 Task: Add Attachment from computer to Card Card0000000165 in Board Board0000000042 in Workspace WS0000000014 in Trello. Add Cover Purple to Card Card0000000165 in Board Board0000000042 in Workspace WS0000000014 in Trello. Add "Move Card To …" Button titled Button0000000165 to "top" of the list "To Do" to Card Card0000000165 in Board Board0000000042 in Workspace WS0000000014 in Trello. Add Description DS0000000165 to Card Card0000000165 in Board Board0000000042 in Workspace WS0000000014 in Trello. Add Comment CM0000000165 to Card Card0000000165 in Board Board0000000042 in Workspace WS0000000014 in Trello
Action: Mouse moved to (582, 85)
Screenshot: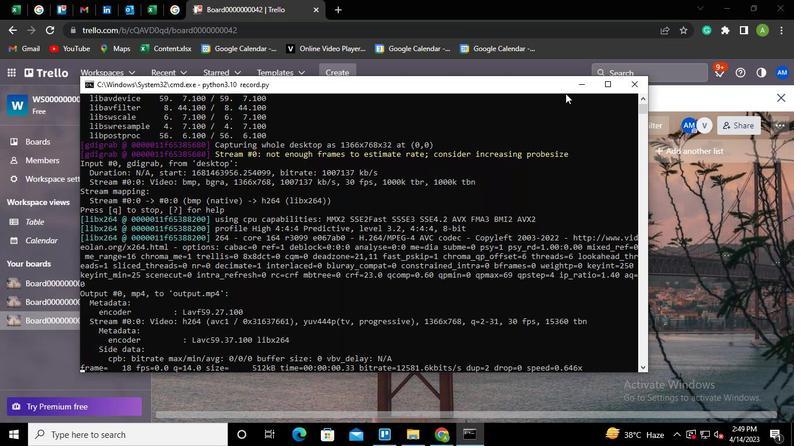 
Action: Mouse pressed left at (582, 85)
Screenshot: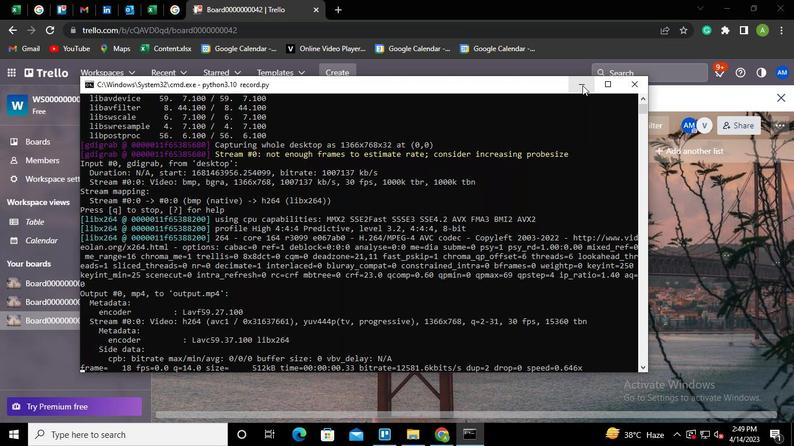 
Action: Mouse moved to (244, 175)
Screenshot: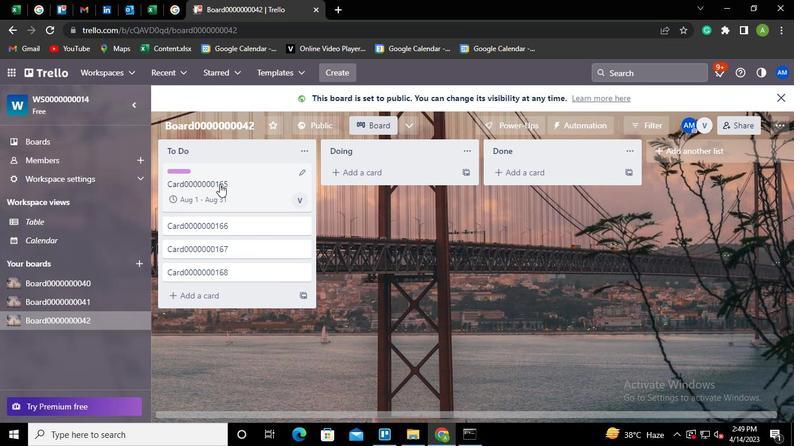 
Action: Mouse pressed left at (244, 175)
Screenshot: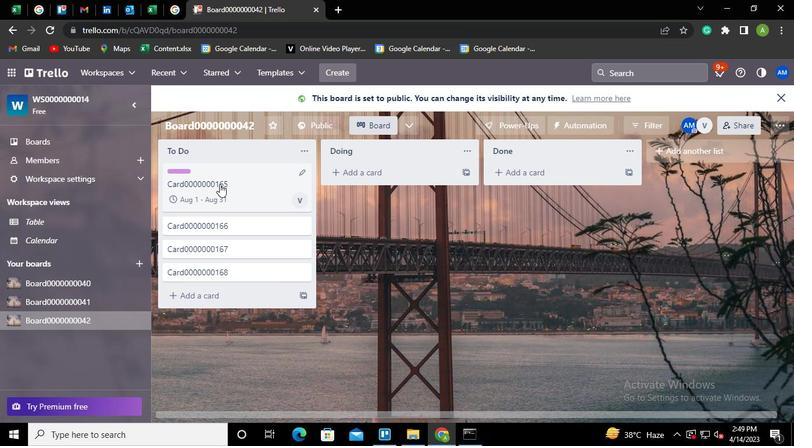 
Action: Mouse moved to (545, 297)
Screenshot: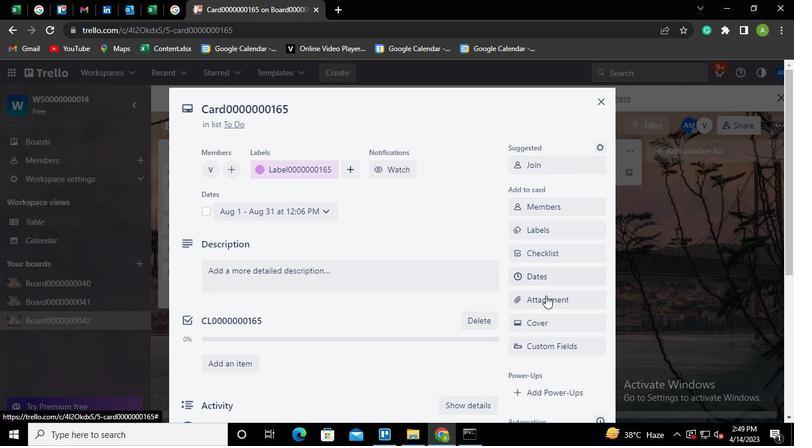 
Action: Mouse pressed left at (545, 297)
Screenshot: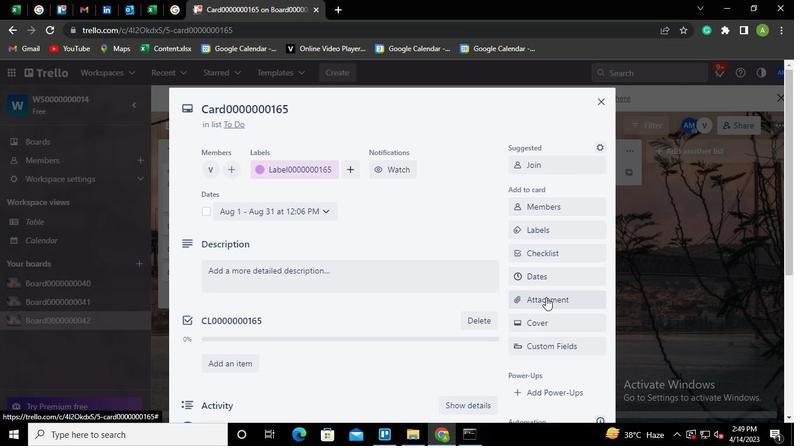 
Action: Mouse moved to (531, 126)
Screenshot: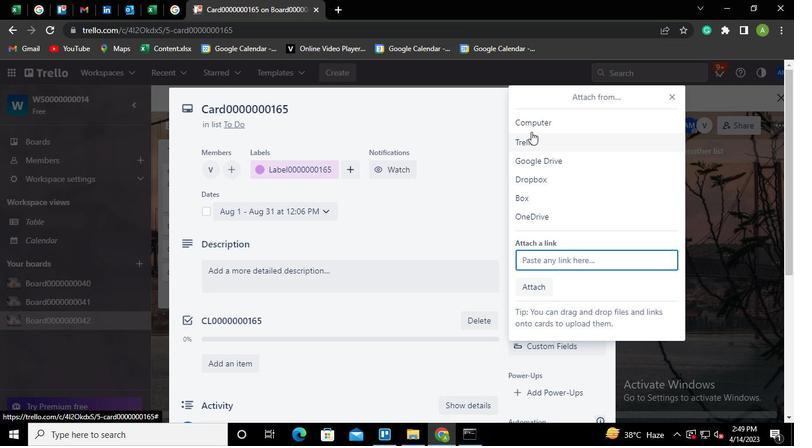 
Action: Mouse pressed left at (531, 126)
Screenshot: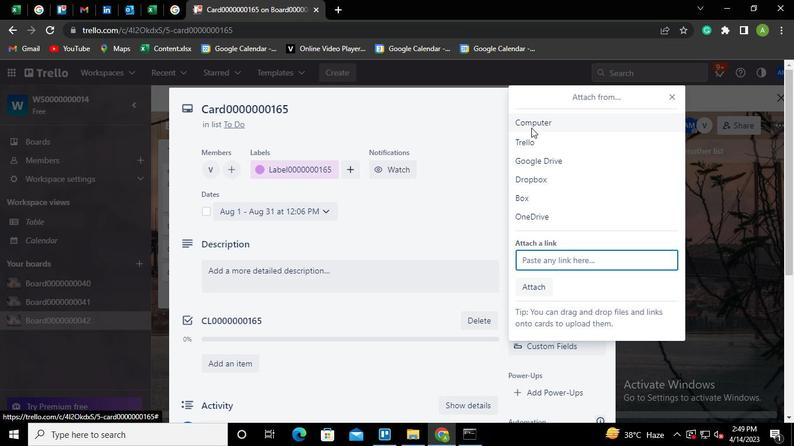 
Action: Mouse moved to (170, 79)
Screenshot: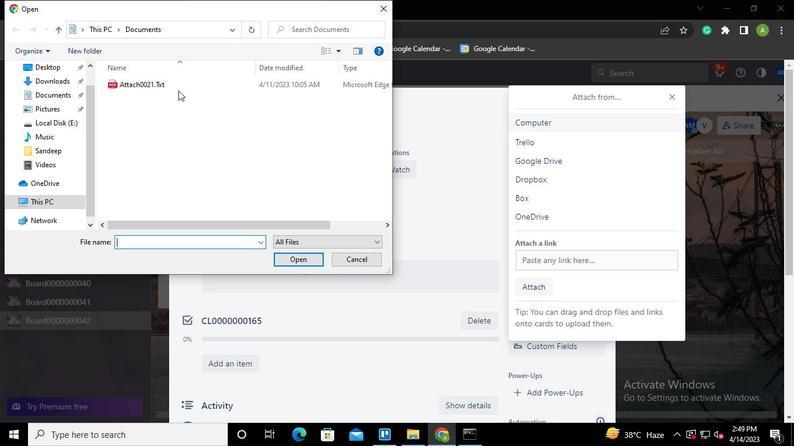 
Action: Mouse pressed left at (170, 79)
Screenshot: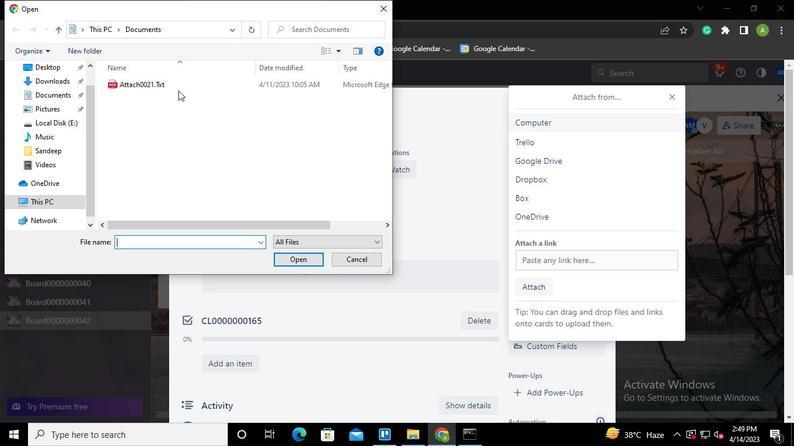 
Action: Mouse moved to (299, 260)
Screenshot: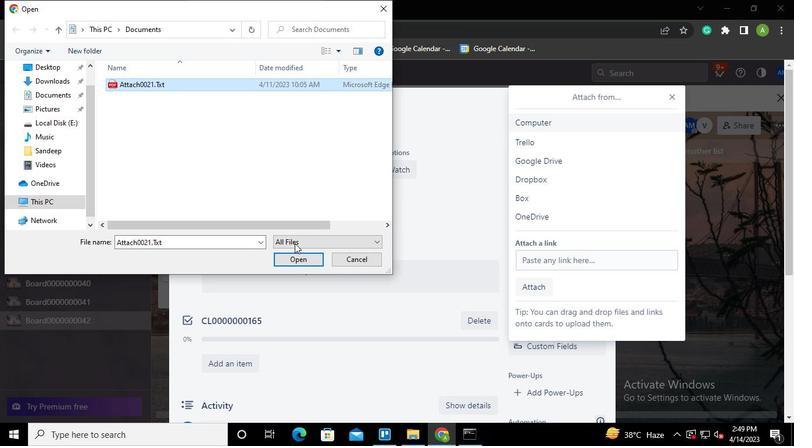 
Action: Mouse pressed left at (299, 260)
Screenshot: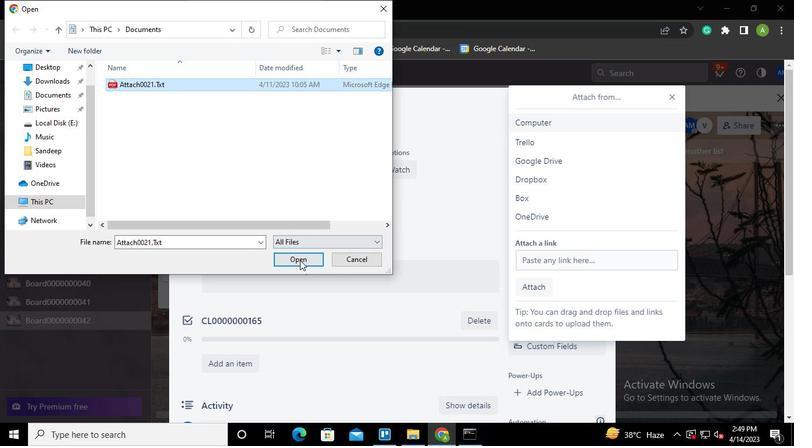 
Action: Mouse moved to (536, 319)
Screenshot: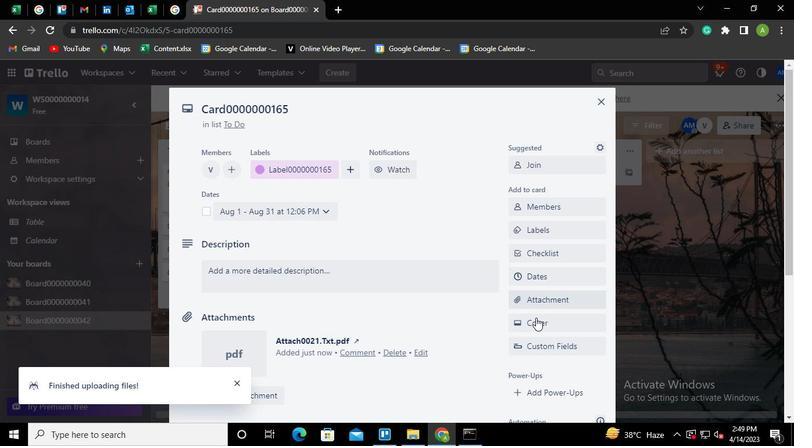 
Action: Mouse pressed left at (536, 319)
Screenshot: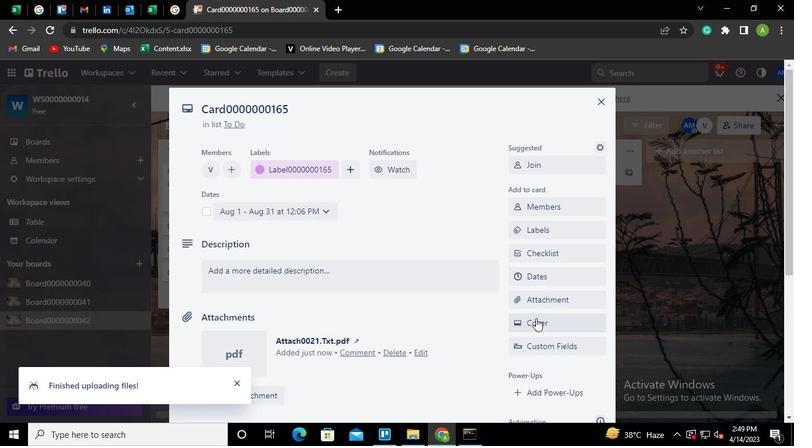 
Action: Mouse moved to (654, 199)
Screenshot: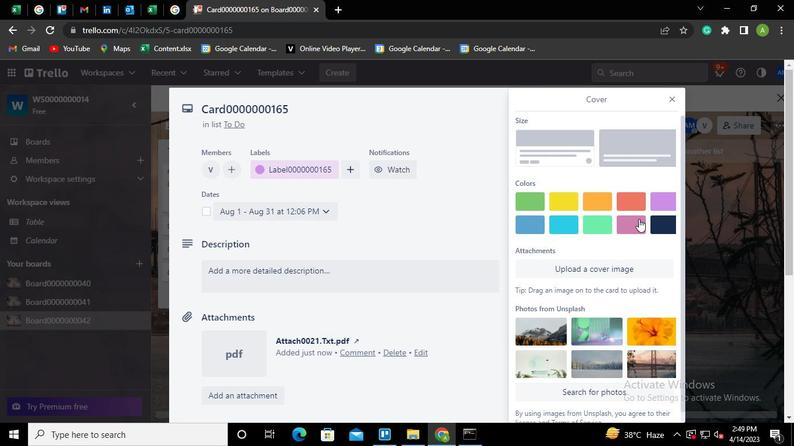 
Action: Mouse pressed left at (654, 199)
Screenshot: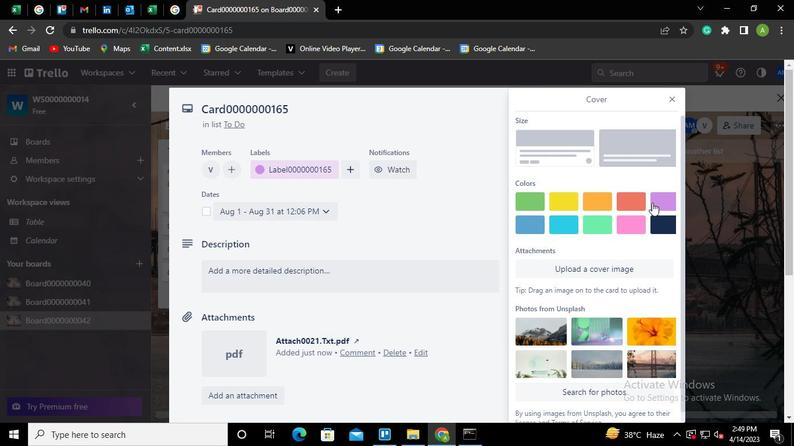 
Action: Mouse moved to (465, 206)
Screenshot: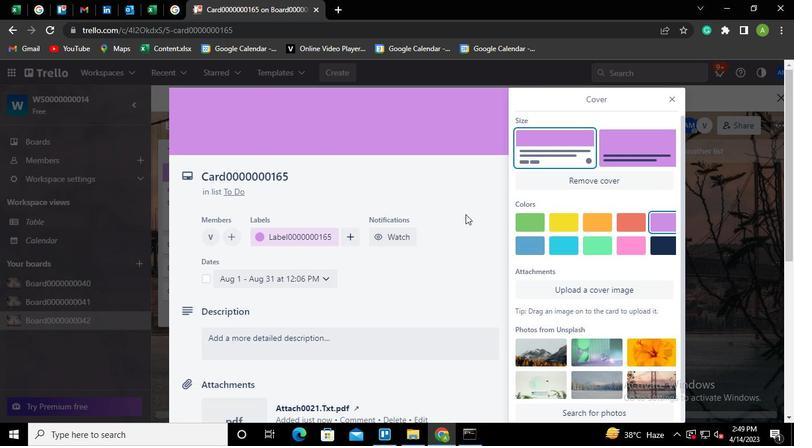 
Action: Mouse pressed left at (465, 206)
Screenshot: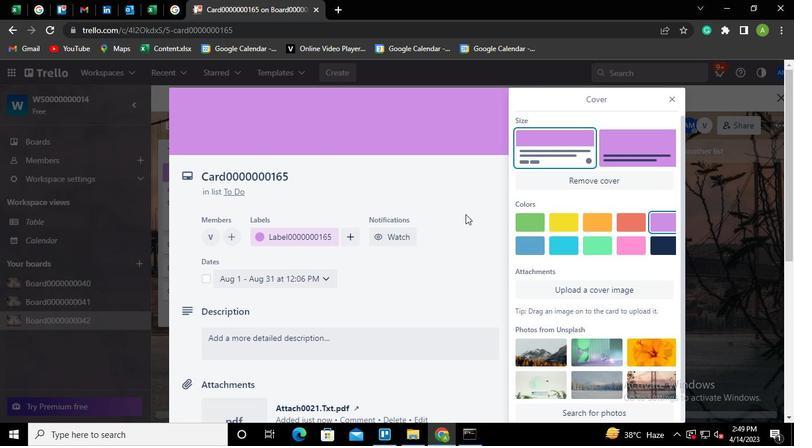 
Action: Mouse moved to (550, 370)
Screenshot: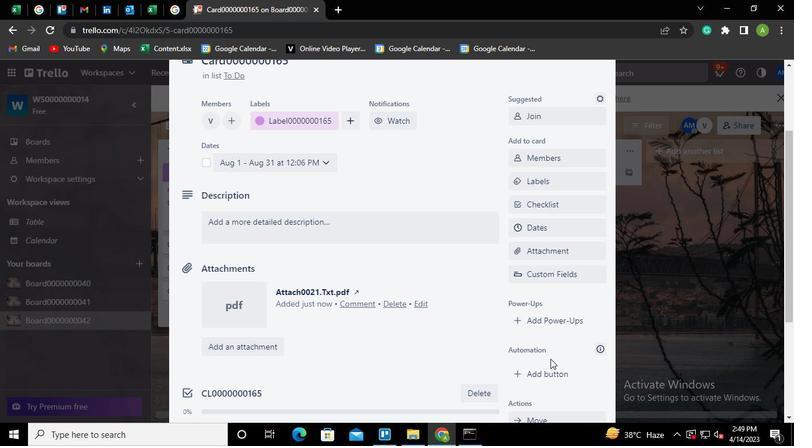 
Action: Mouse pressed left at (550, 370)
Screenshot: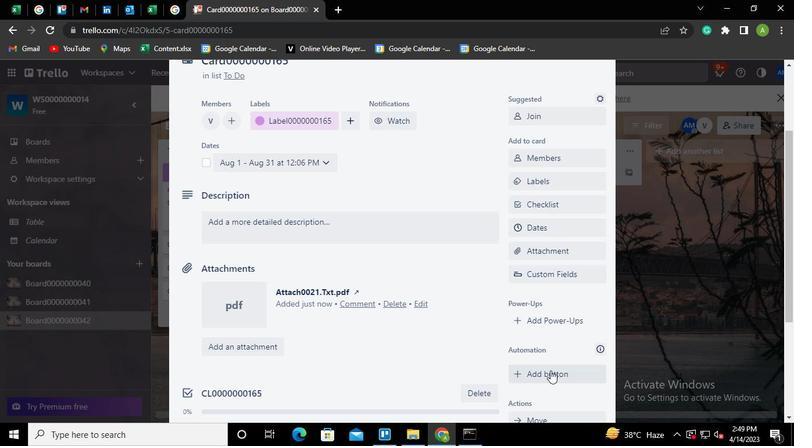 
Action: Mouse moved to (562, 150)
Screenshot: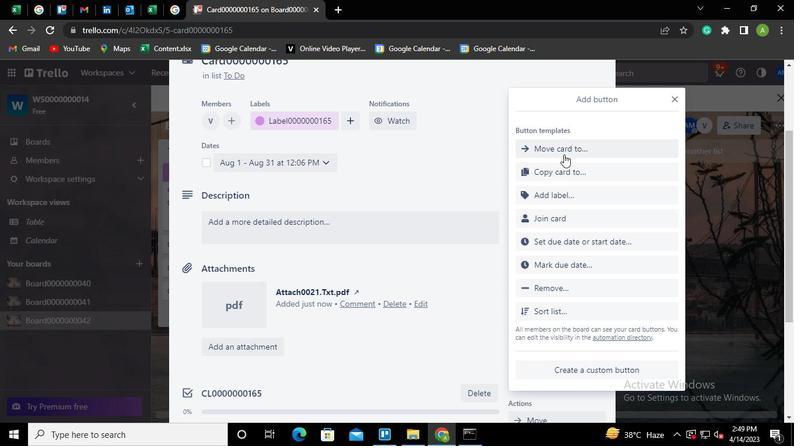 
Action: Mouse pressed left at (562, 150)
Screenshot: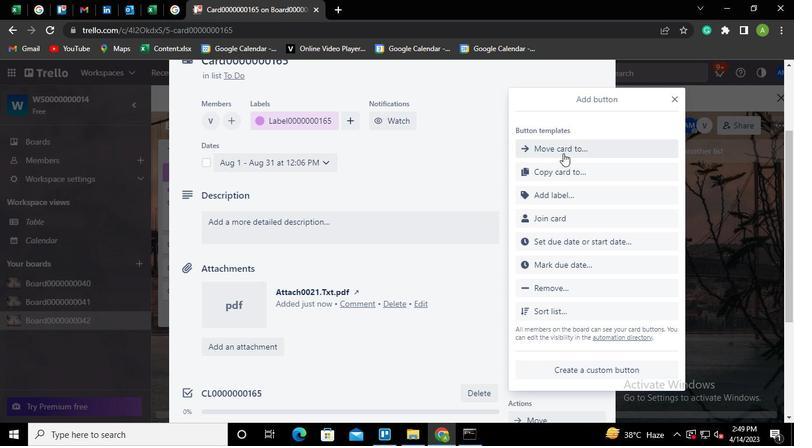 
Action: Mouse moved to (566, 176)
Screenshot: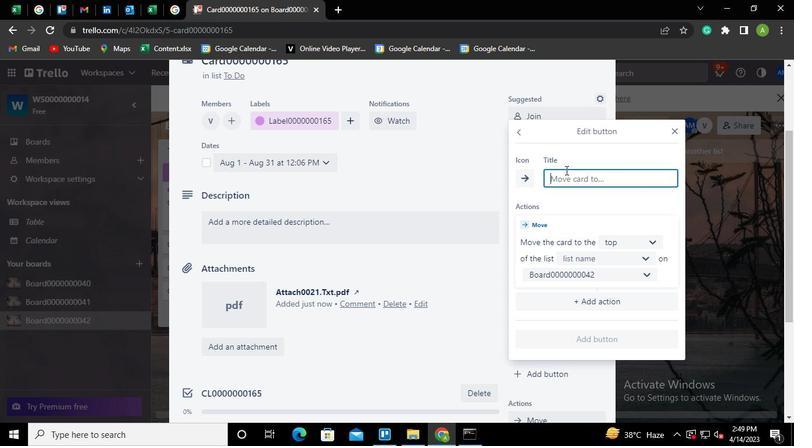 
Action: Mouse pressed left at (566, 176)
Screenshot: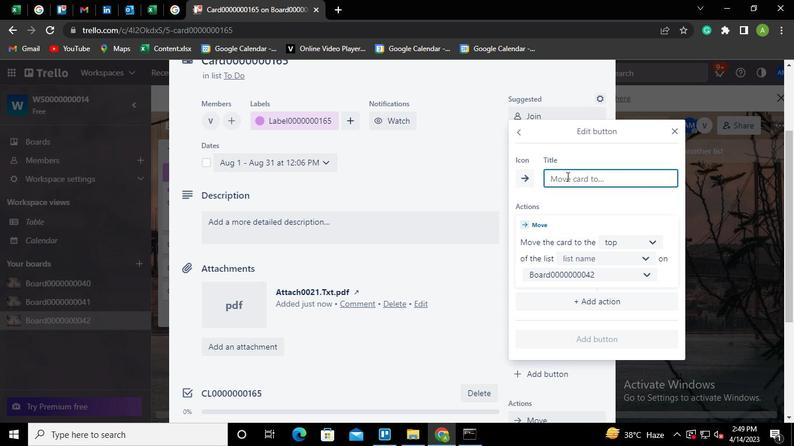 
Action: Mouse moved to (522, 157)
Screenshot: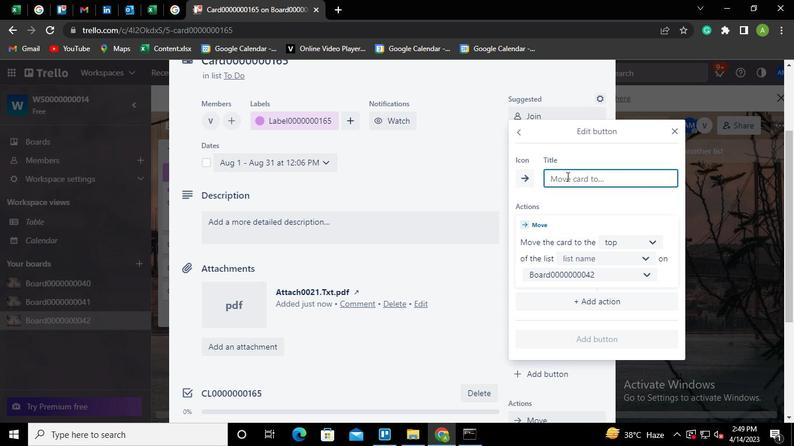 
Action: Keyboard Key.shift
Screenshot: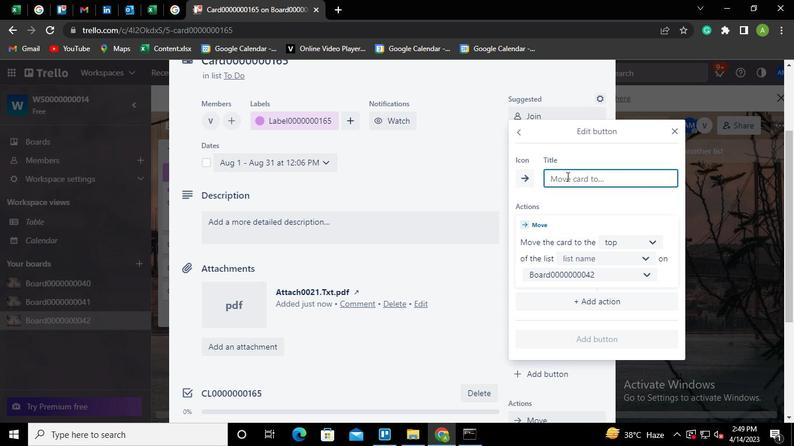
Action: Mouse moved to (436, 110)
Screenshot: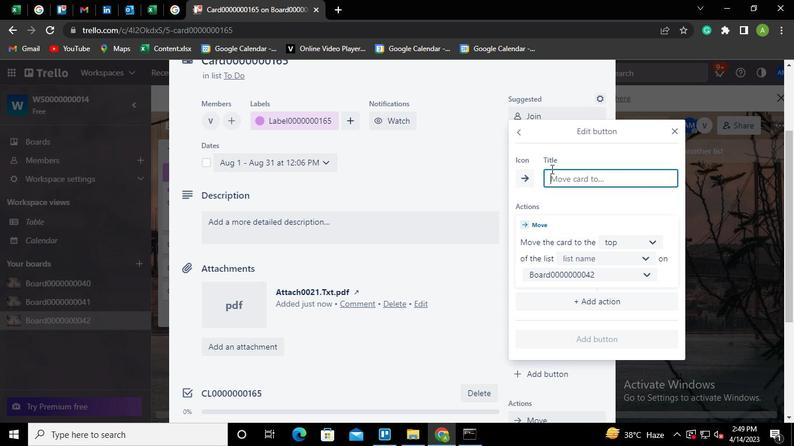 
Action: Keyboard B
Screenshot: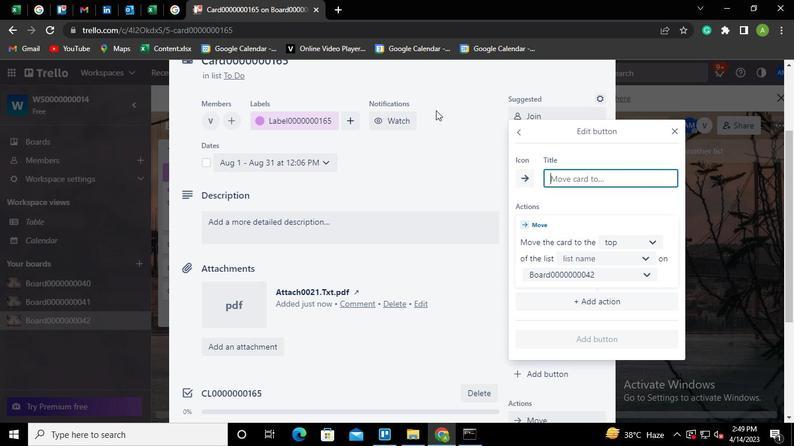 
Action: Keyboard u
Screenshot: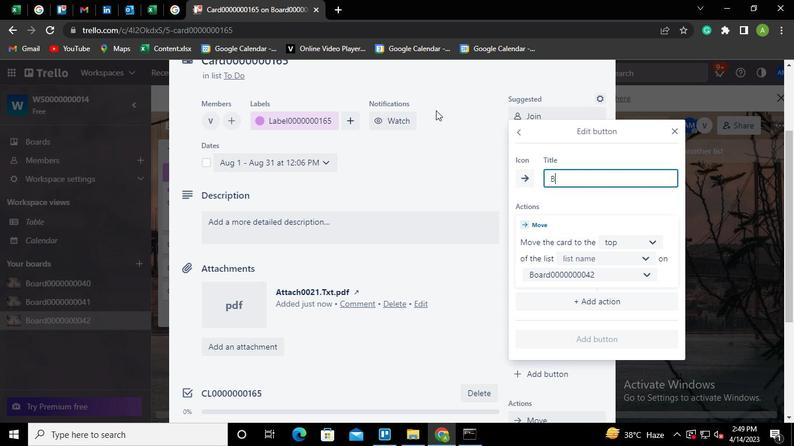 
Action: Keyboard t
Screenshot: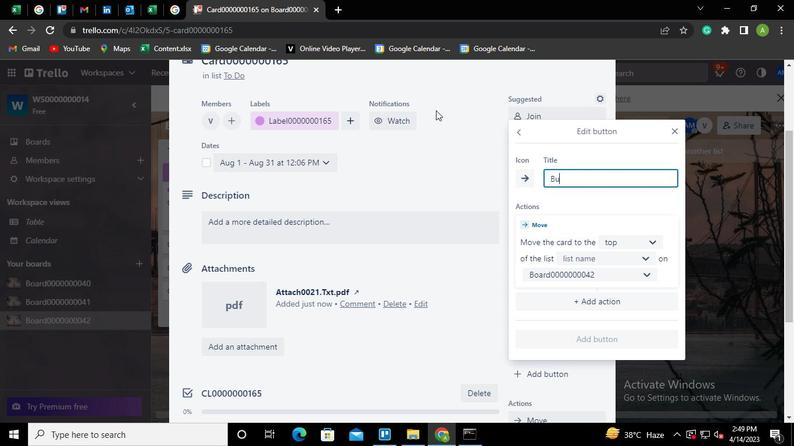 
Action: Keyboard t
Screenshot: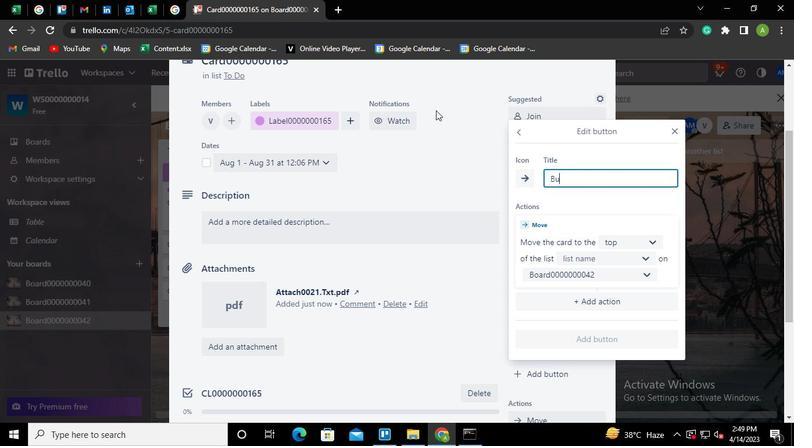 
Action: Keyboard o
Screenshot: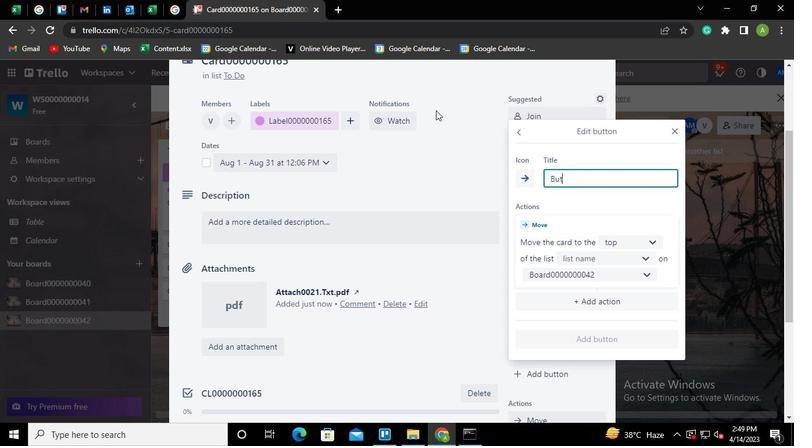 
Action: Keyboard n
Screenshot: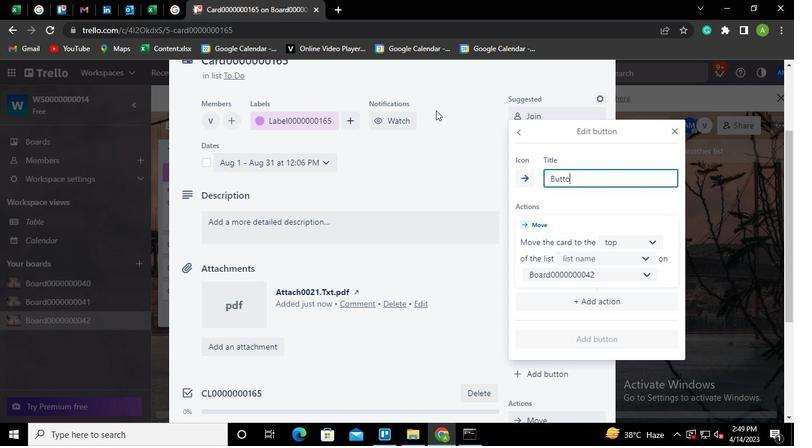 
Action: Keyboard <96>
Screenshot: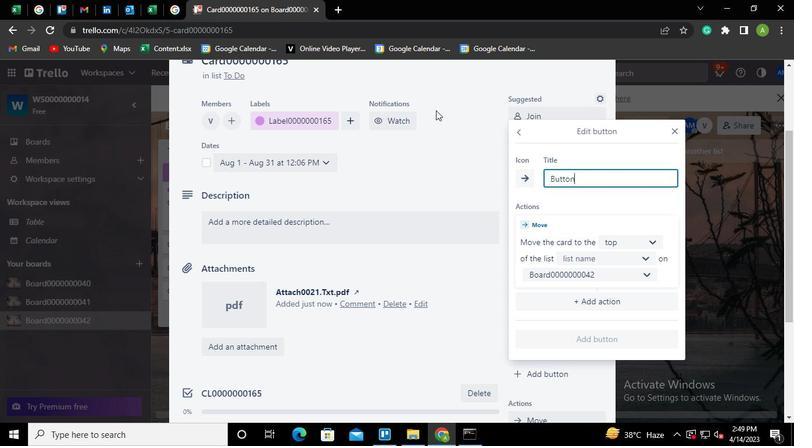 
Action: Keyboard <96>
Screenshot: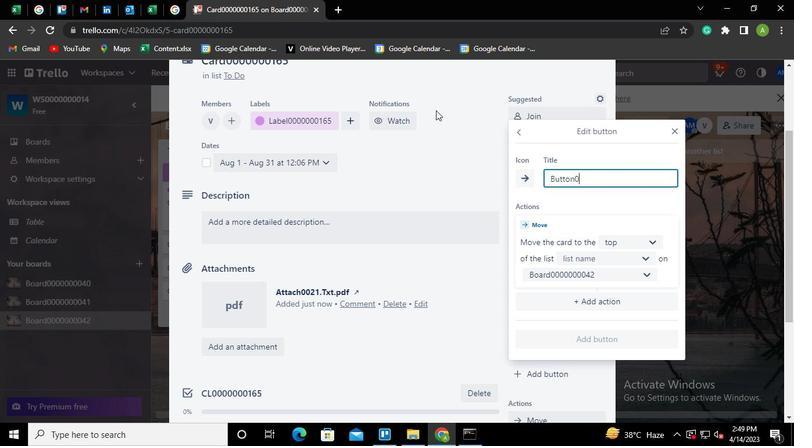 
Action: Keyboard <96>
Screenshot: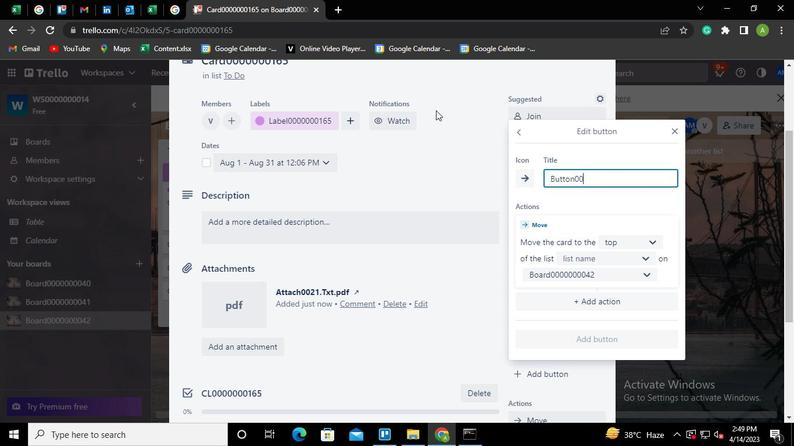 
Action: Keyboard <96>
Screenshot: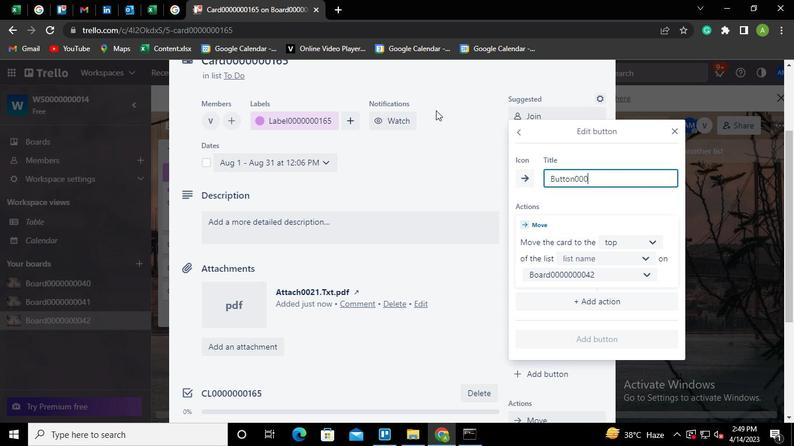 
Action: Keyboard <96>
Screenshot: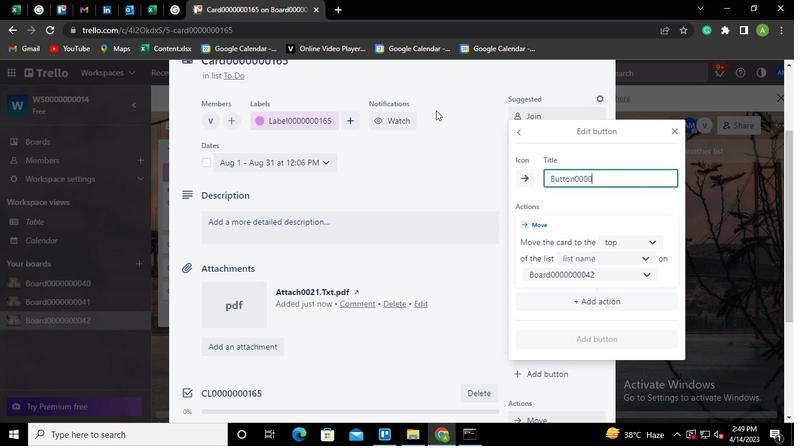 
Action: Keyboard <96>
Screenshot: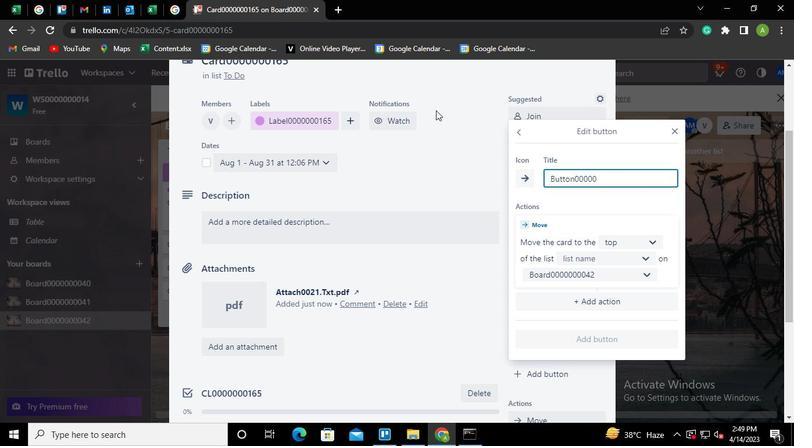 
Action: Keyboard <96>
Screenshot: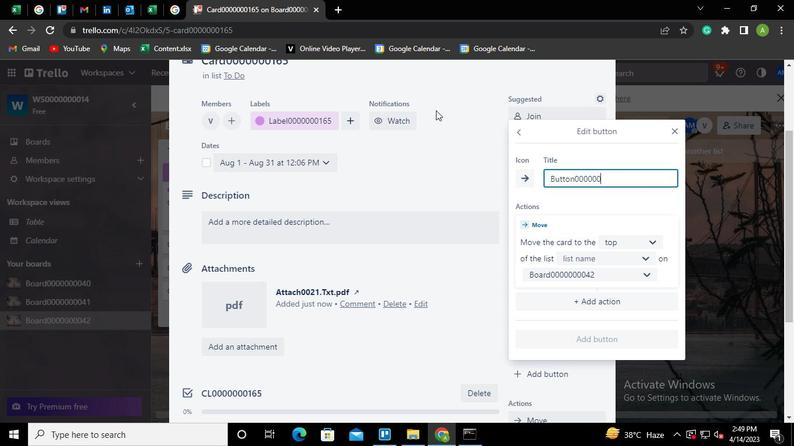 
Action: Keyboard <97>
Screenshot: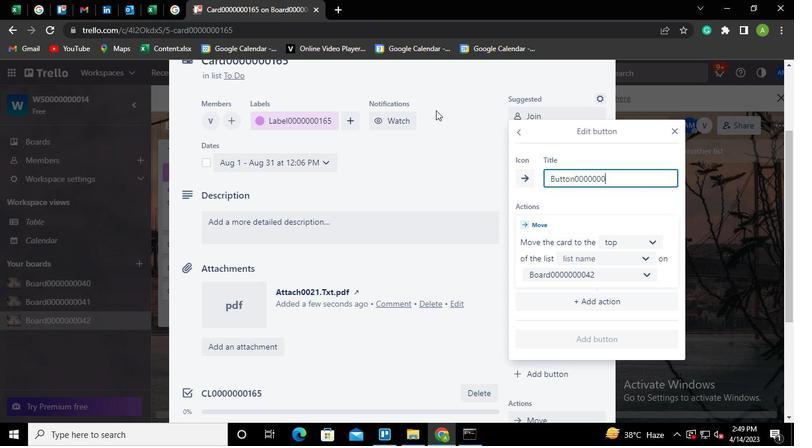 
Action: Mouse moved to (488, 96)
Screenshot: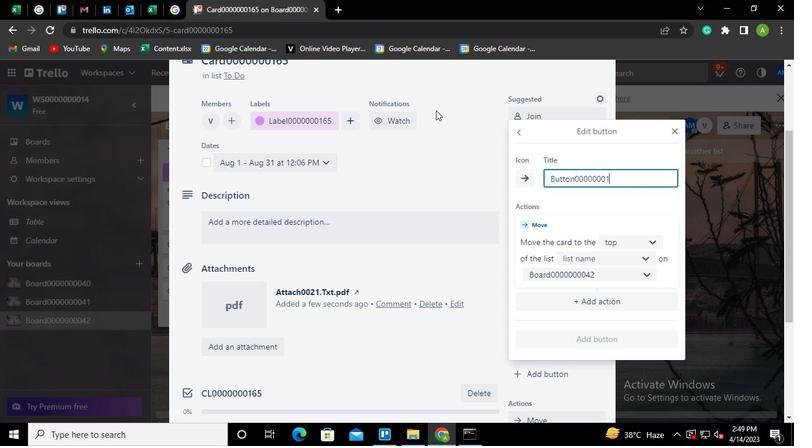 
Action: Keyboard <102>
Screenshot: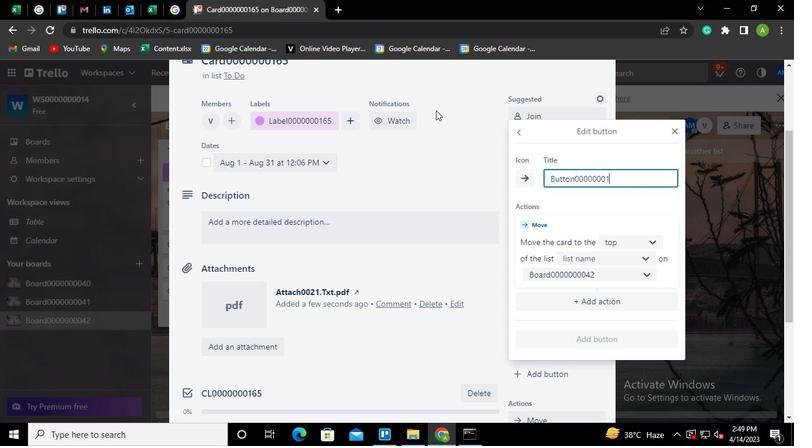 
Action: Mouse moved to (545, 75)
Screenshot: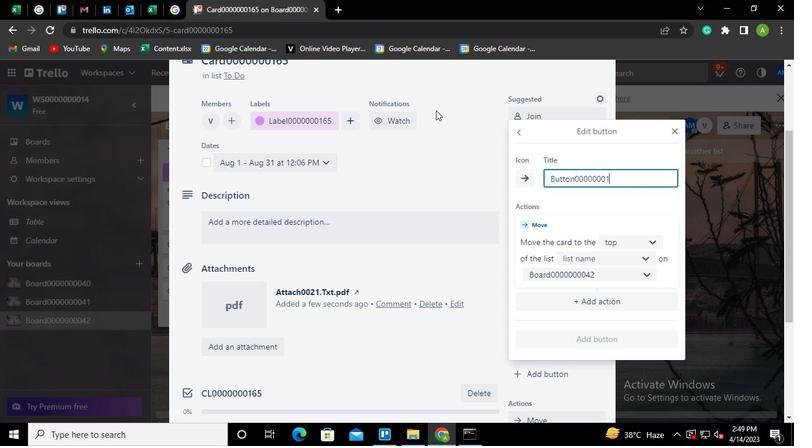 
Action: Keyboard <99>
Screenshot: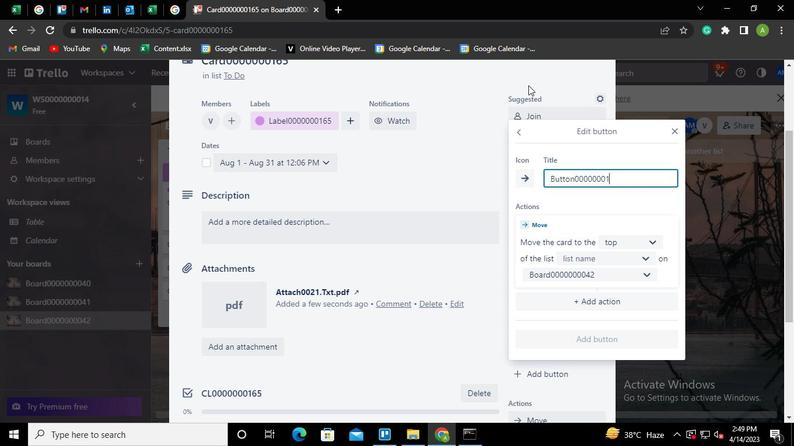 
Action: Mouse moved to (540, 240)
Screenshot: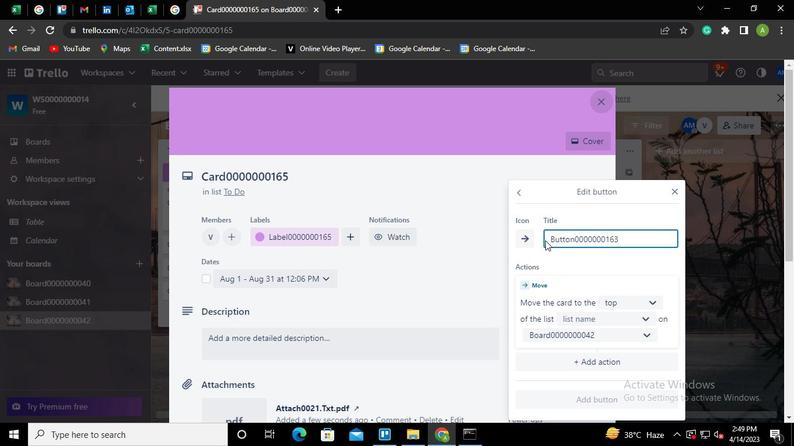 
Action: Keyboard Key.backspace
Screenshot: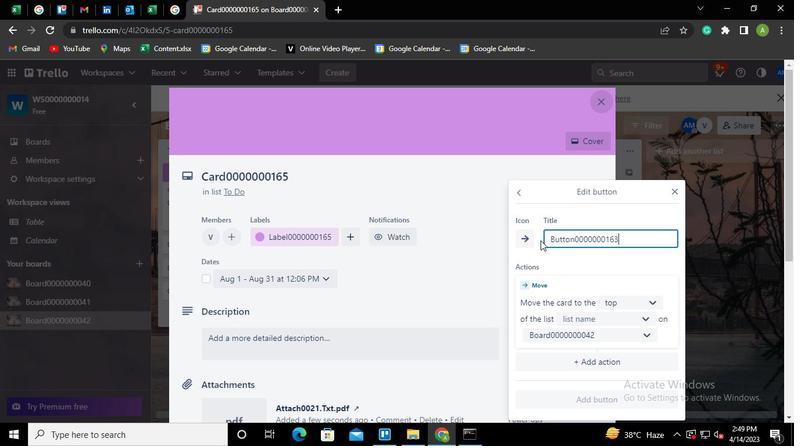 
Action: Keyboard <101>
Screenshot: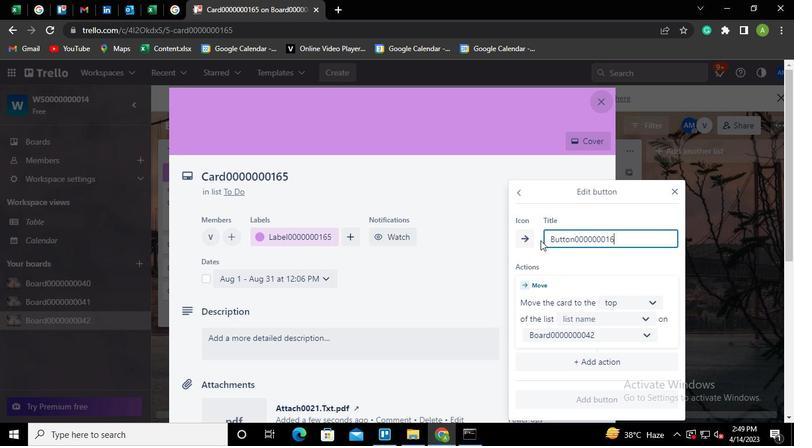 
Action: Mouse moved to (636, 315)
Screenshot: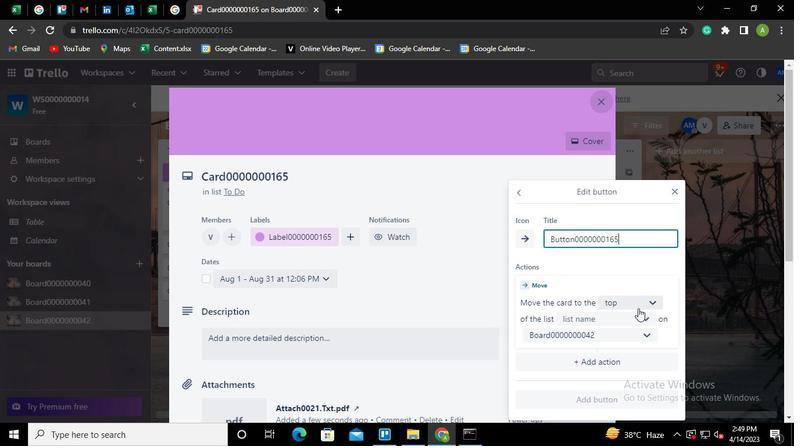 
Action: Mouse pressed left at (636, 315)
Screenshot: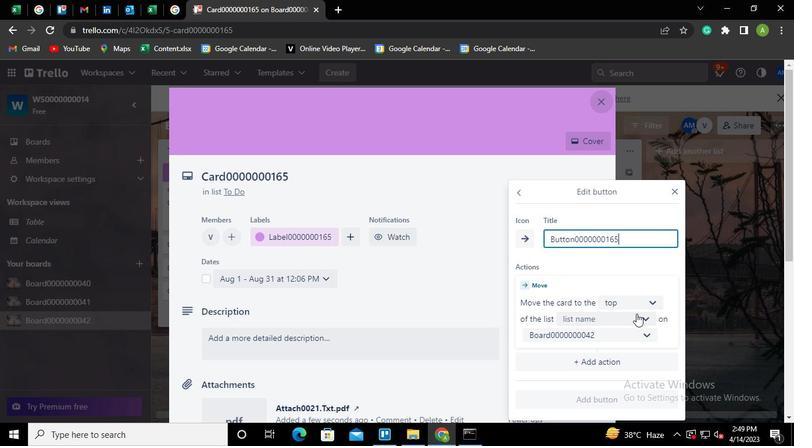 
Action: Mouse moved to (598, 344)
Screenshot: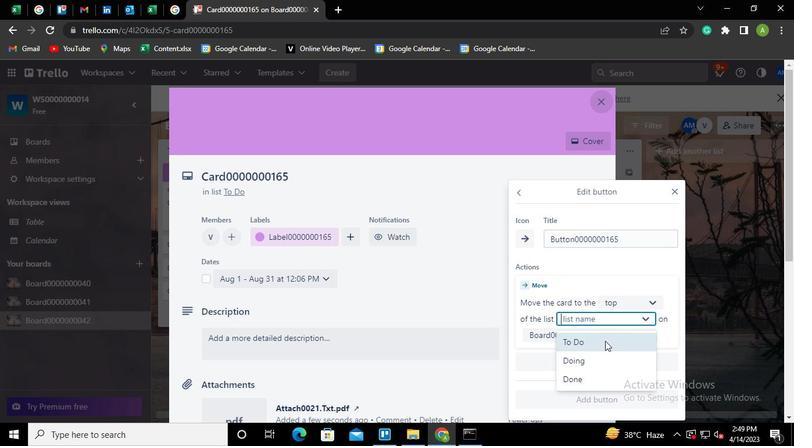 
Action: Mouse pressed left at (598, 344)
Screenshot: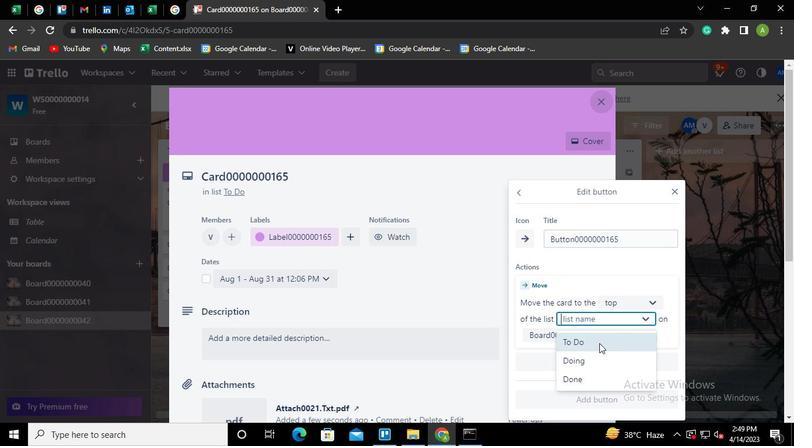 
Action: Mouse moved to (597, 397)
Screenshot: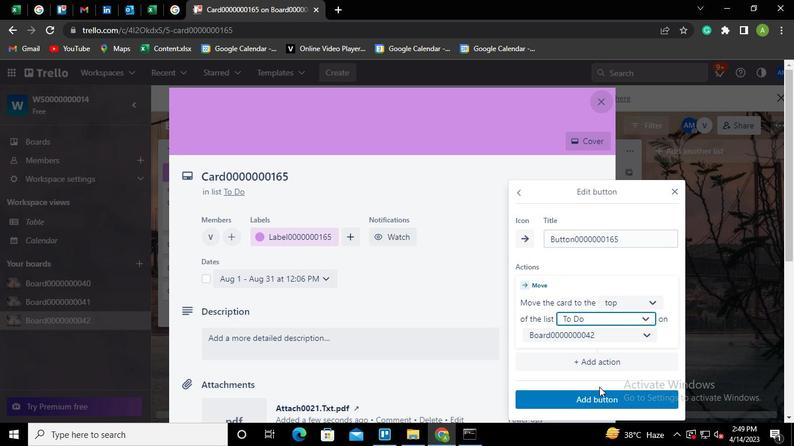 
Action: Mouse pressed left at (597, 397)
Screenshot: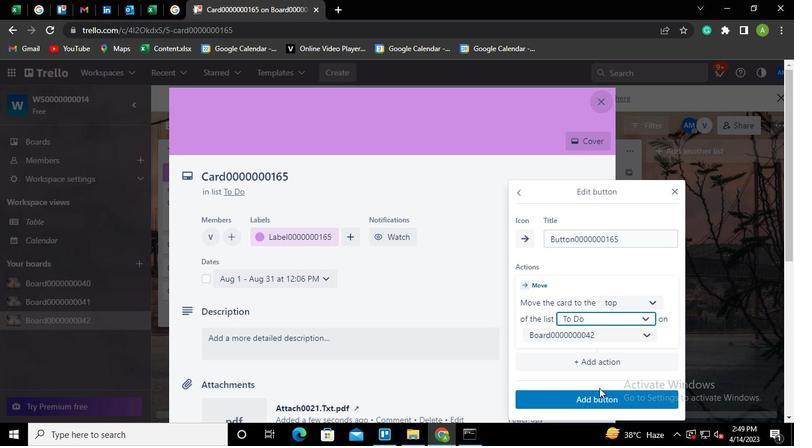 
Action: Mouse moved to (237, 210)
Screenshot: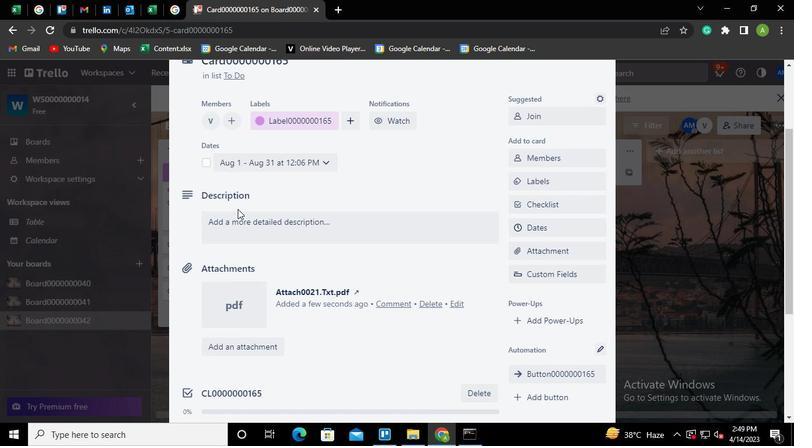 
Action: Mouse pressed left at (237, 210)
Screenshot: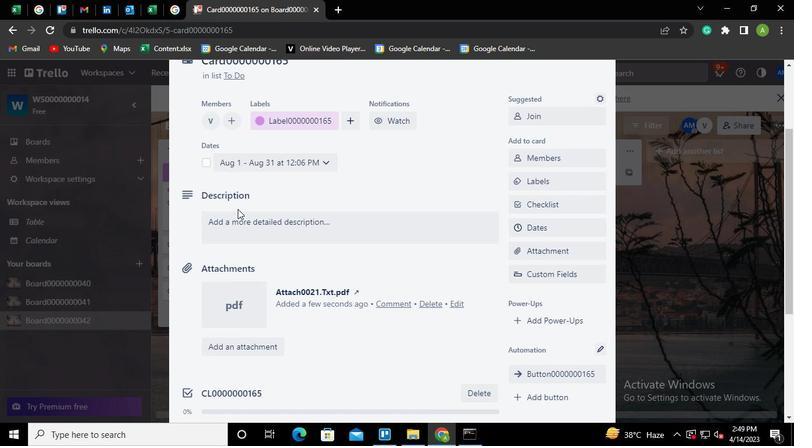 
Action: Mouse moved to (237, 217)
Screenshot: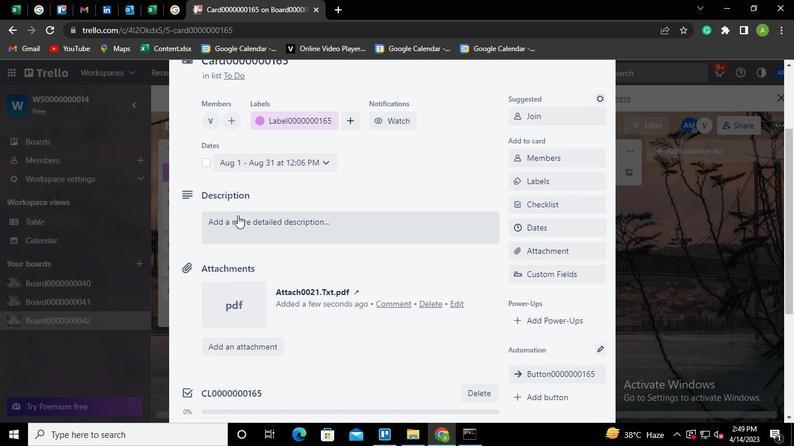 
Action: Mouse pressed left at (237, 217)
Screenshot: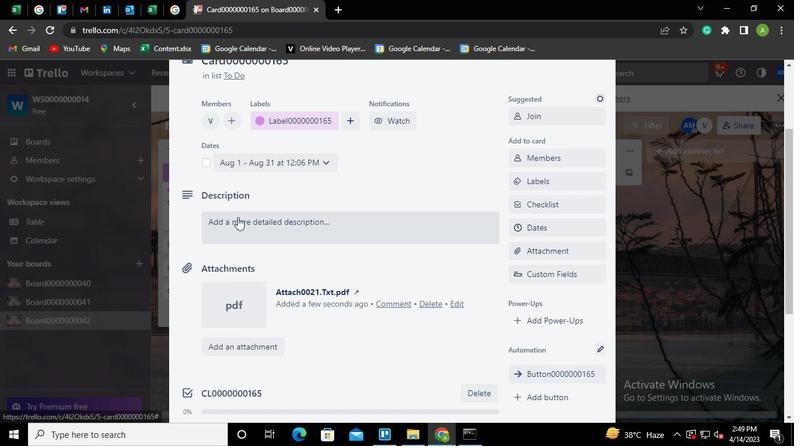 
Action: Keyboard Key.shift
Screenshot: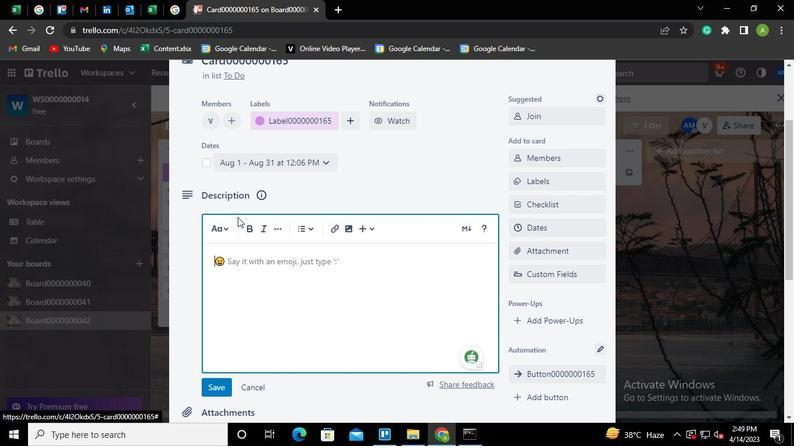 
Action: Keyboard D
Screenshot: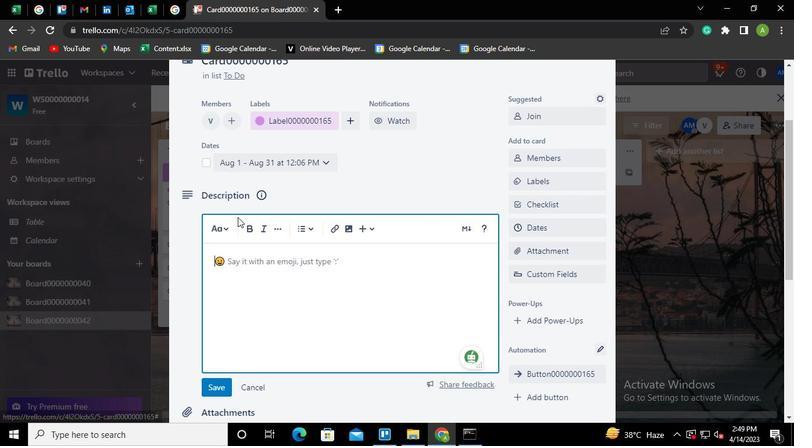 
Action: Keyboard S
Screenshot: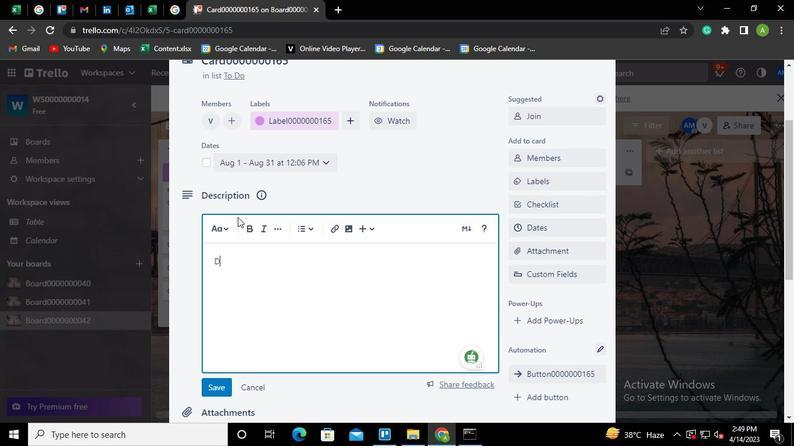 
Action: Keyboard <96>
Screenshot: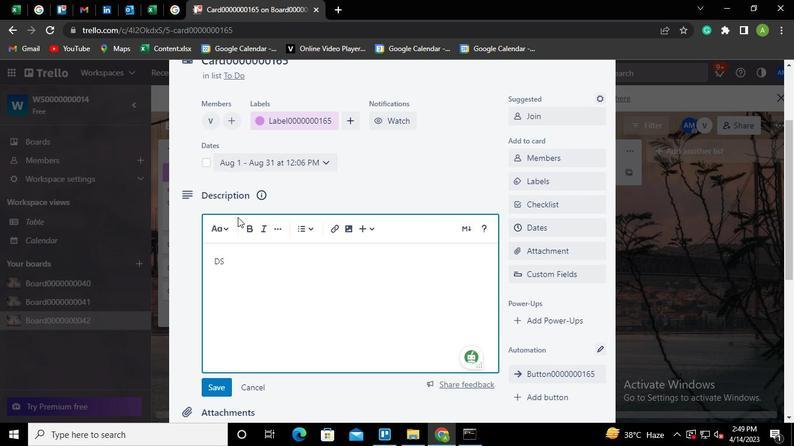 
Action: Keyboard <96>
Screenshot: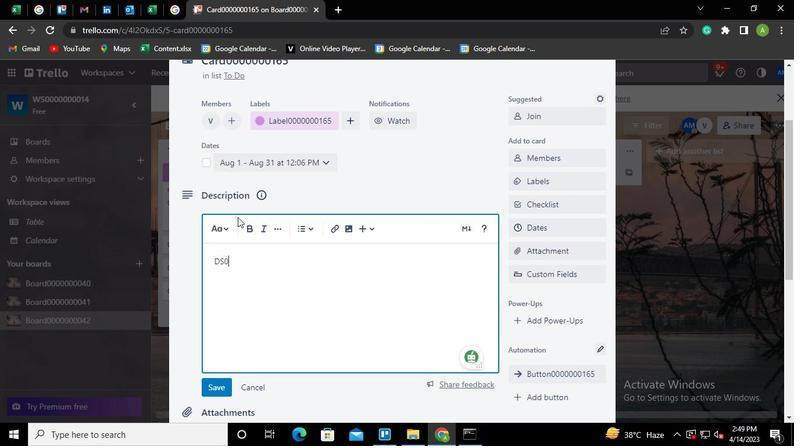 
Action: Keyboard <96>
Screenshot: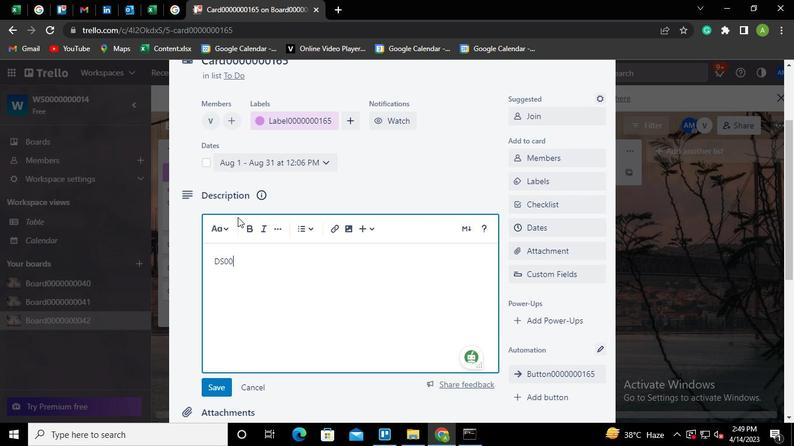 
Action: Keyboard <96>
Screenshot: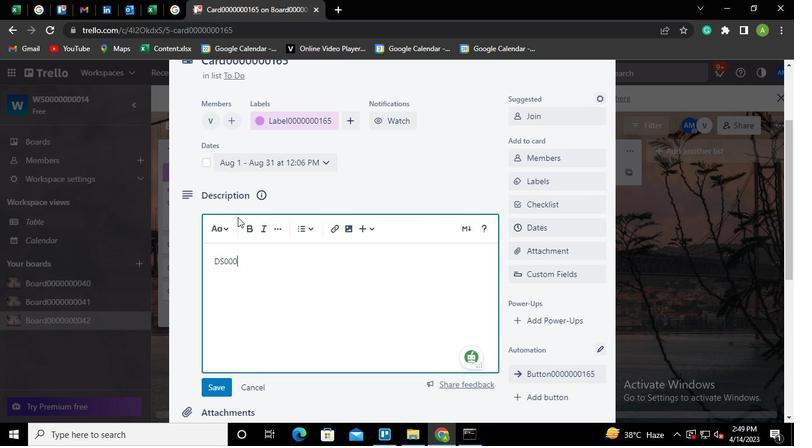 
Action: Keyboard <96>
Screenshot: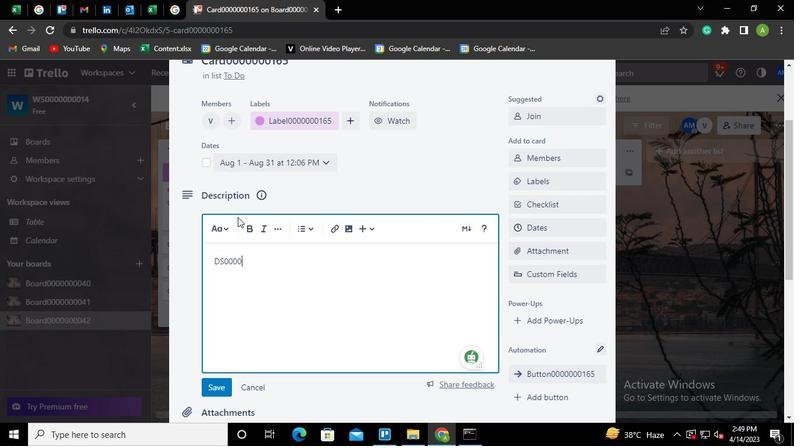 
Action: Keyboard <96>
Screenshot: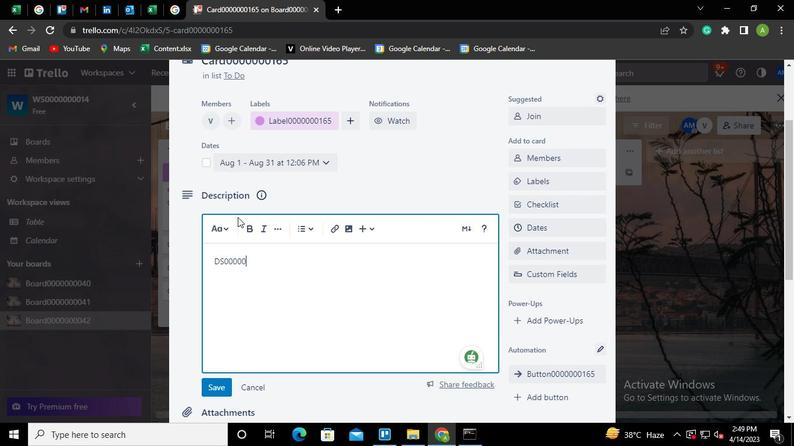 
Action: Keyboard <96>
Screenshot: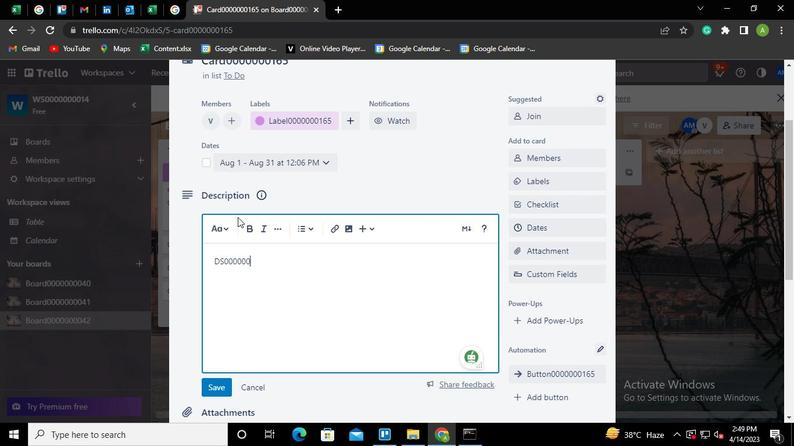 
Action: Keyboard <97>
Screenshot: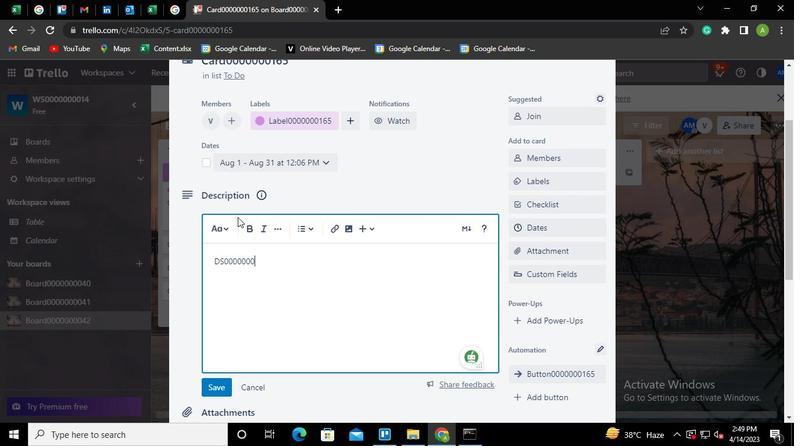 
Action: Keyboard <102>
Screenshot: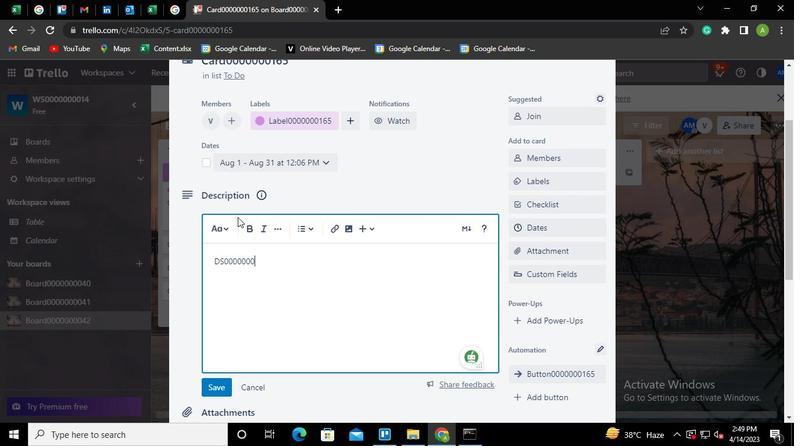 
Action: Keyboard <101>
Screenshot: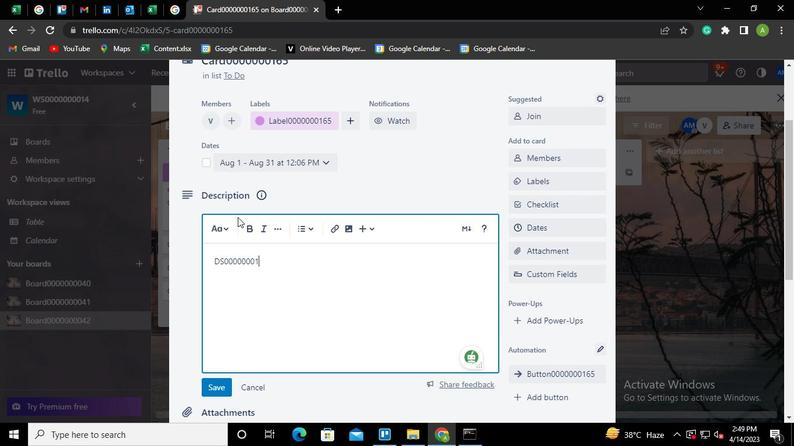 
Action: Mouse moved to (203, 380)
Screenshot: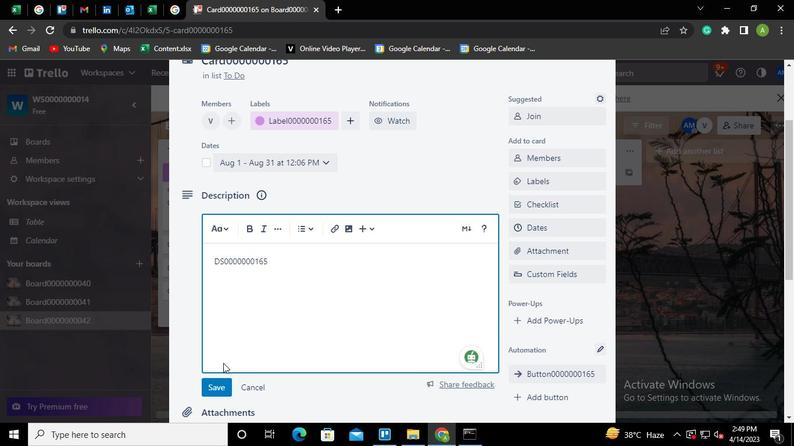
Action: Mouse pressed left at (203, 380)
Screenshot: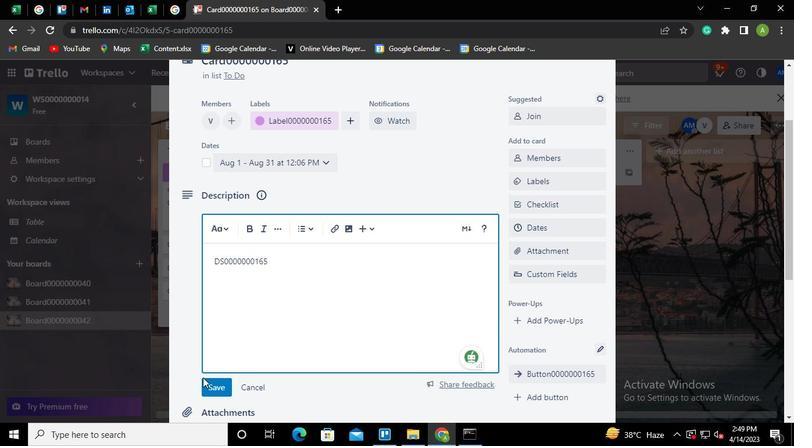 
Action: Mouse moved to (242, 294)
Screenshot: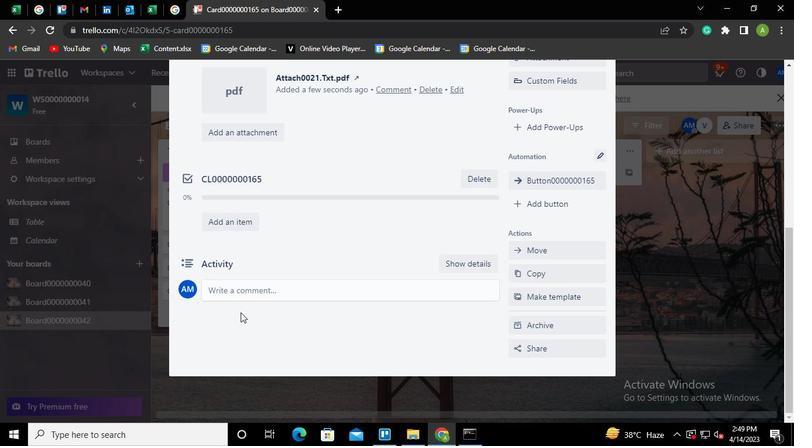 
Action: Mouse pressed left at (242, 294)
Screenshot: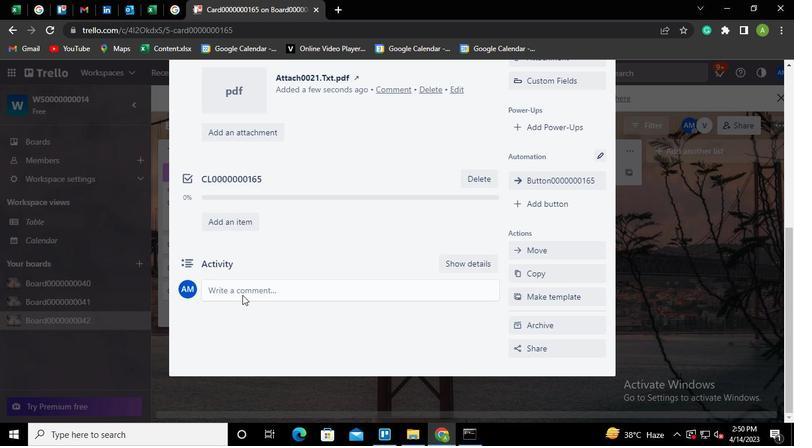 
Action: Mouse moved to (243, 309)
Screenshot: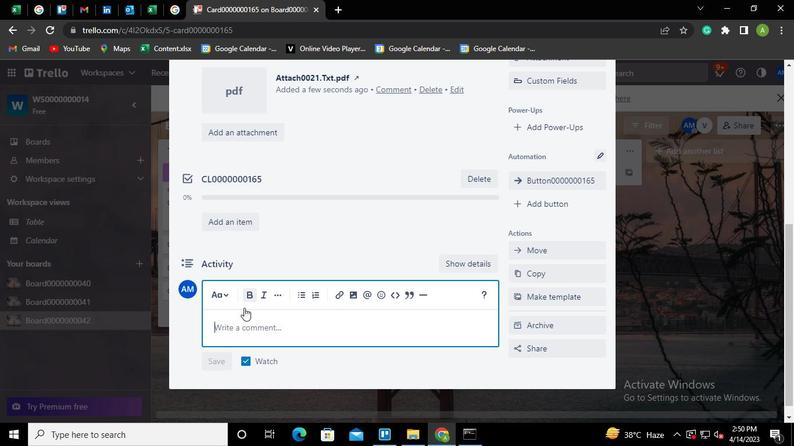 
Action: Keyboard Key.shift
Screenshot: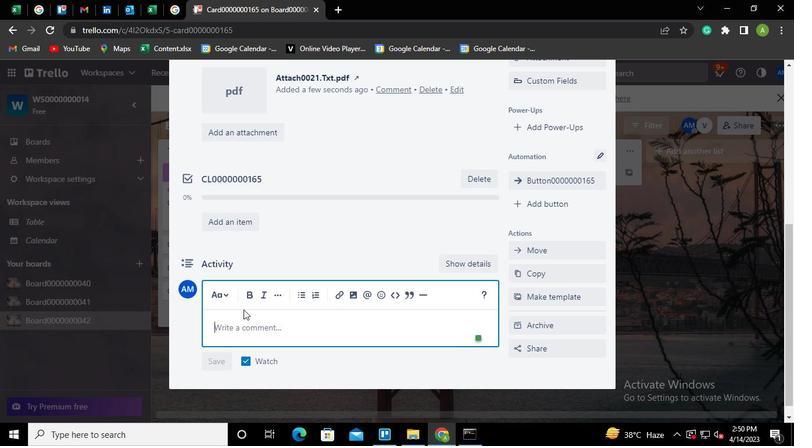 
Action: Keyboard C
Screenshot: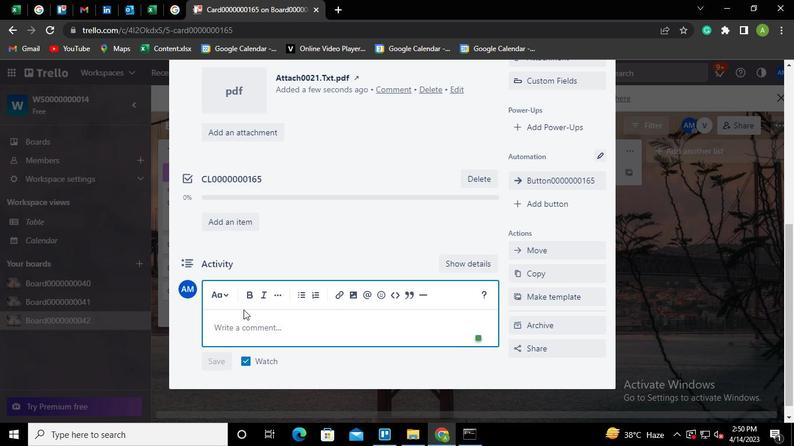
Action: Keyboard M
Screenshot: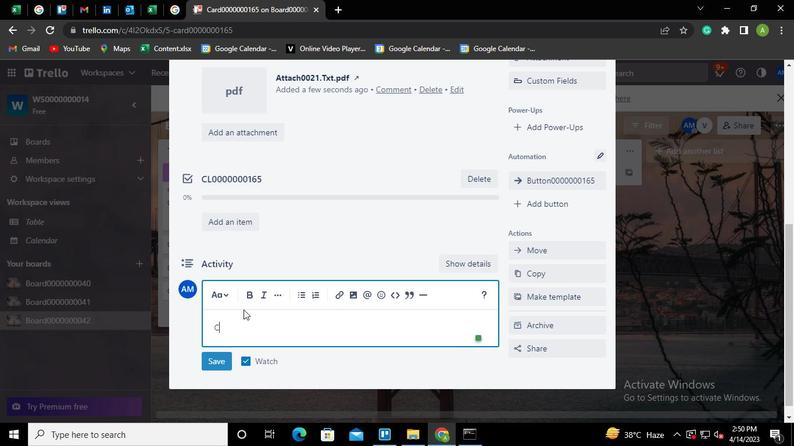 
Action: Keyboard <96>
Screenshot: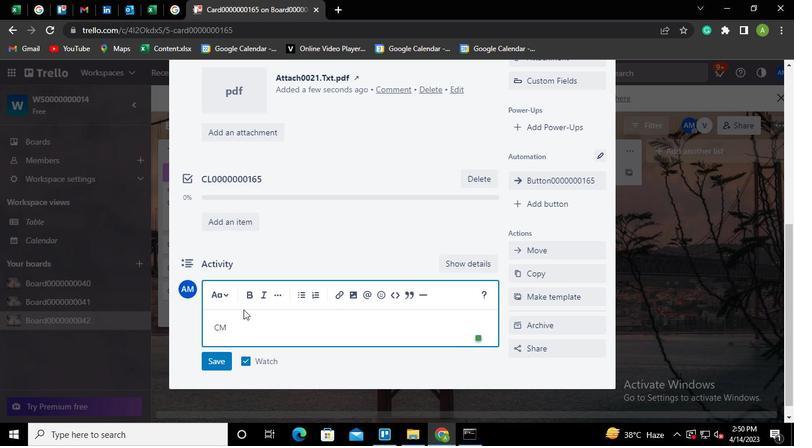 
Action: Keyboard <96>
Screenshot: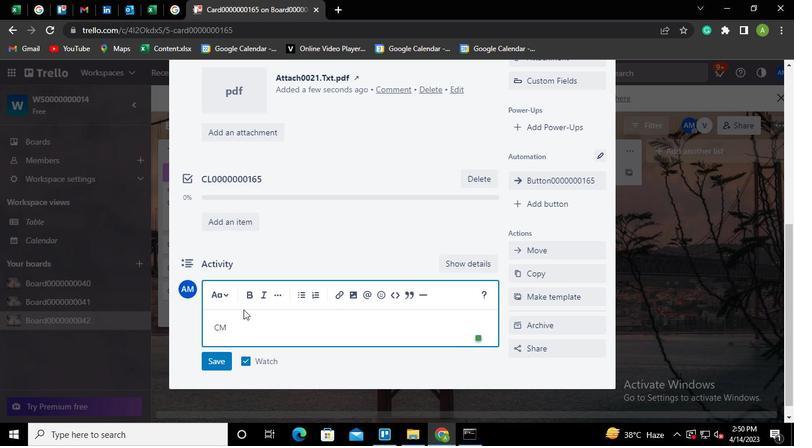 
Action: Keyboard <96>
Screenshot: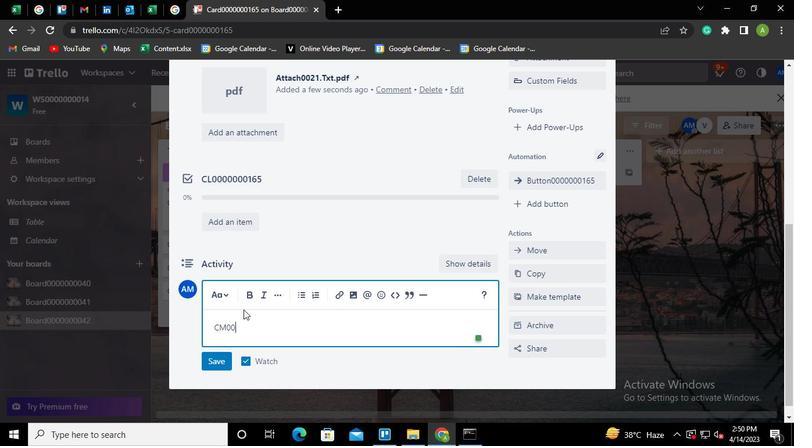 
Action: Keyboard <96>
Screenshot: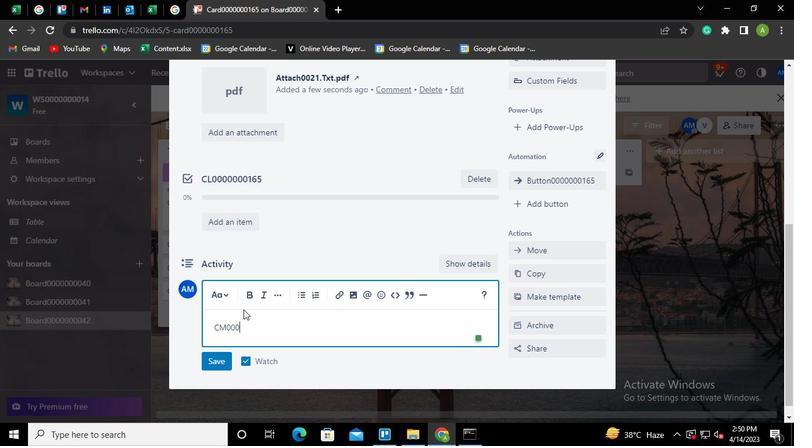 
Action: Keyboard <96>
Screenshot: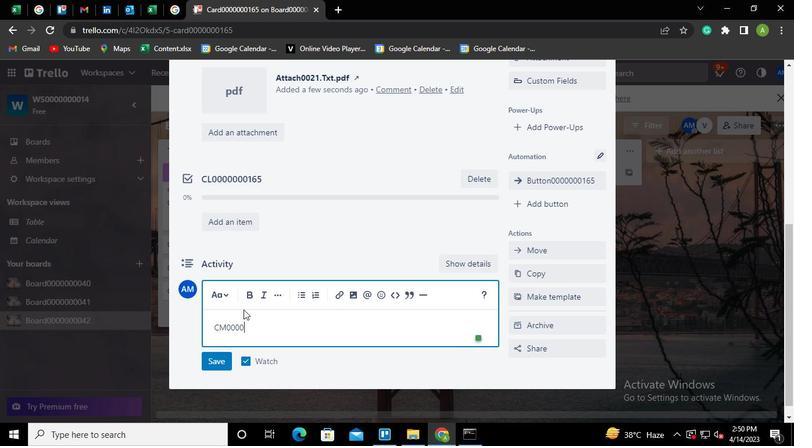 
Action: Keyboard <96>
Screenshot: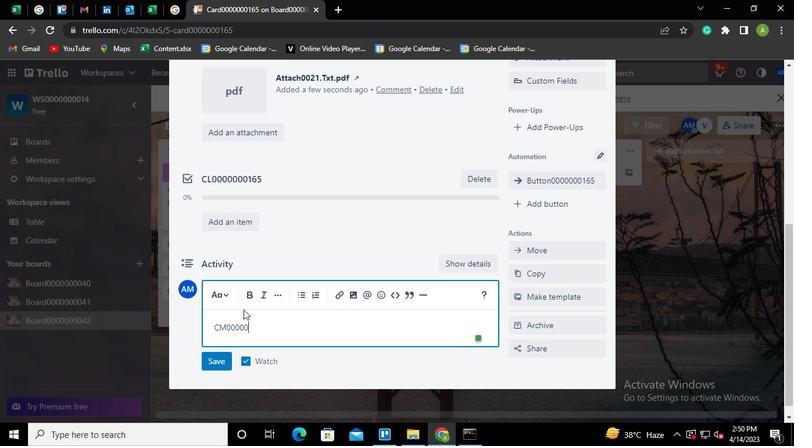 
Action: Keyboard <96>
Screenshot: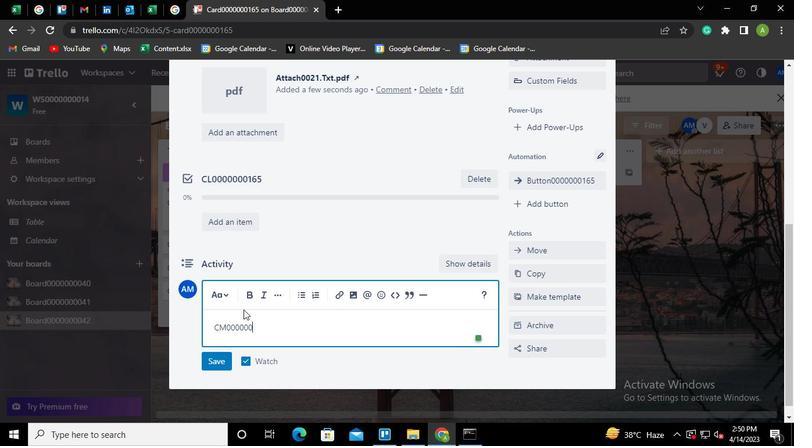 
Action: Keyboard <97>
Screenshot: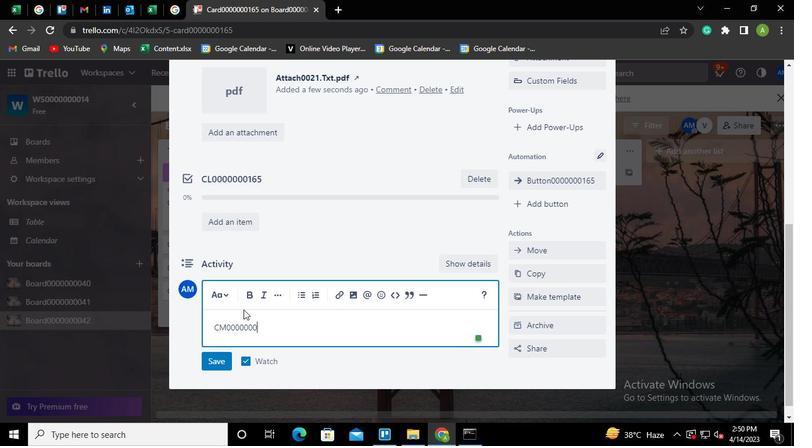 
Action: Keyboard <102>
Screenshot: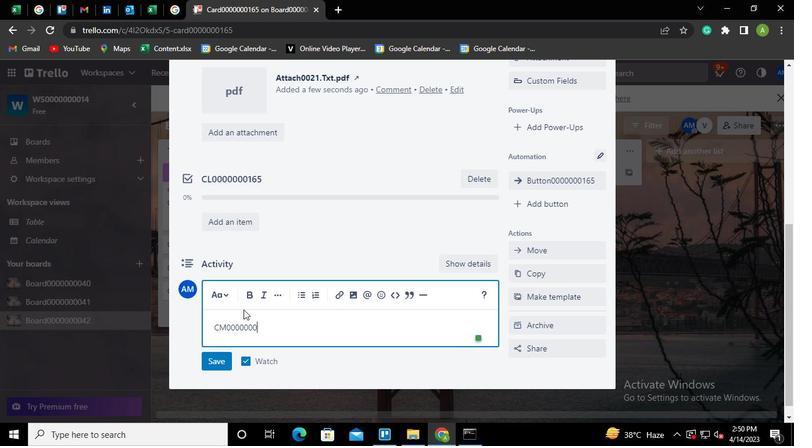 
Action: Keyboard <101>
Screenshot: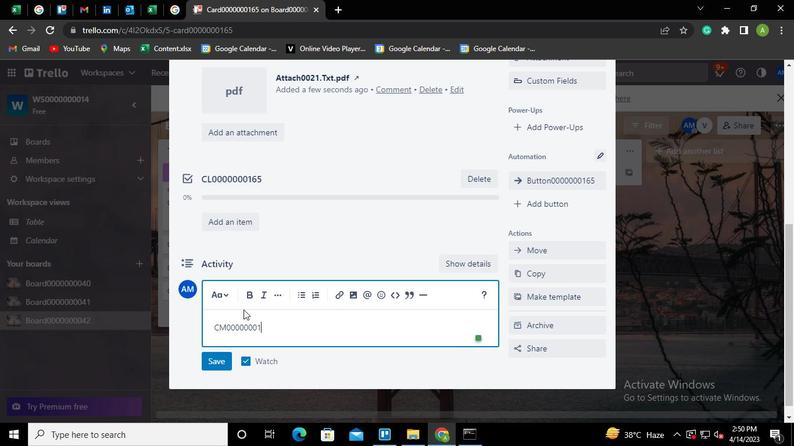 
Action: Mouse moved to (214, 364)
Screenshot: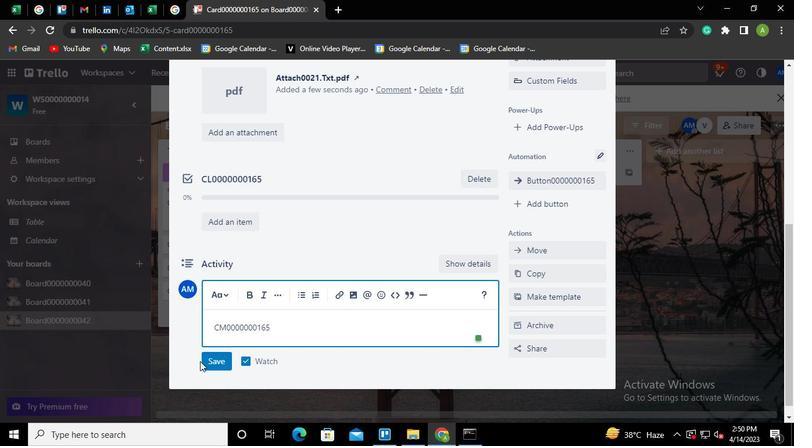 
Action: Mouse pressed left at (214, 364)
Screenshot: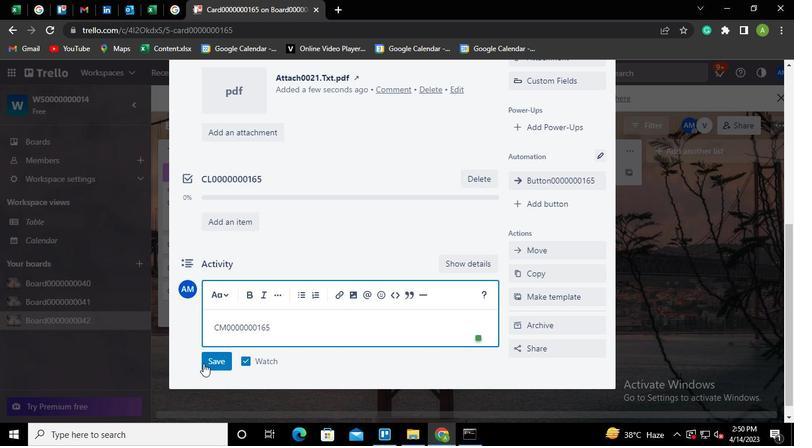 
Action: Mouse moved to (470, 431)
Screenshot: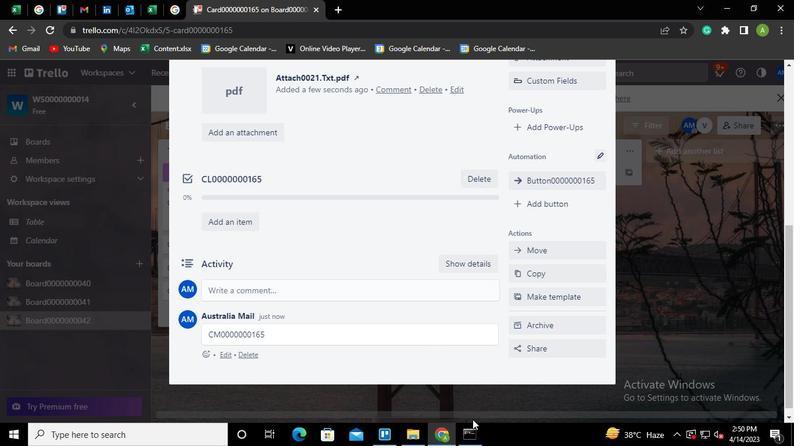 
Action: Mouse pressed left at (470, 431)
Screenshot: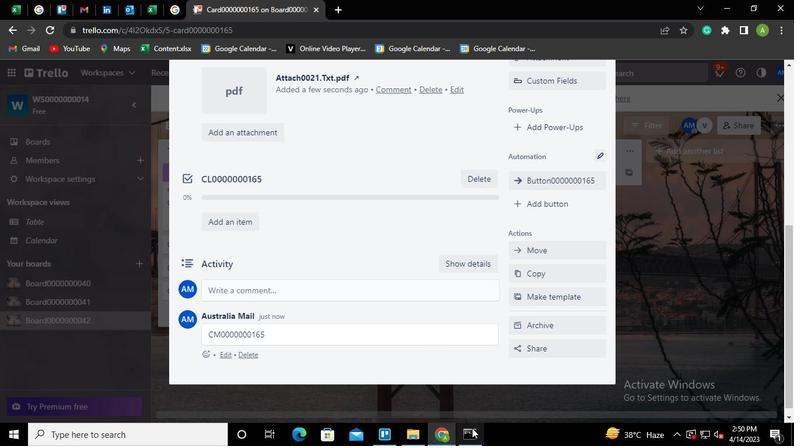 
Action: Mouse moved to (640, 81)
Screenshot: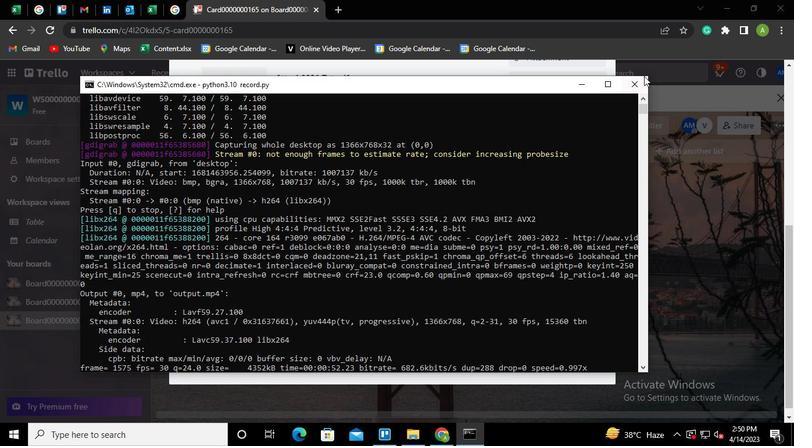 
Action: Mouse pressed left at (640, 81)
Screenshot: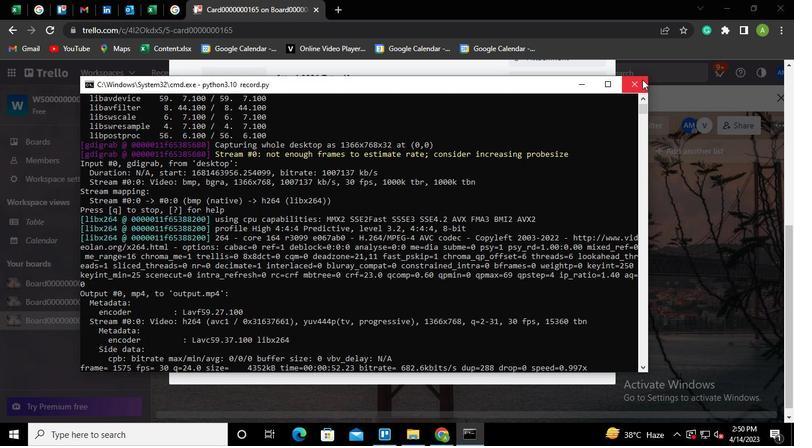 
Action: Mouse moved to (639, 83)
Screenshot: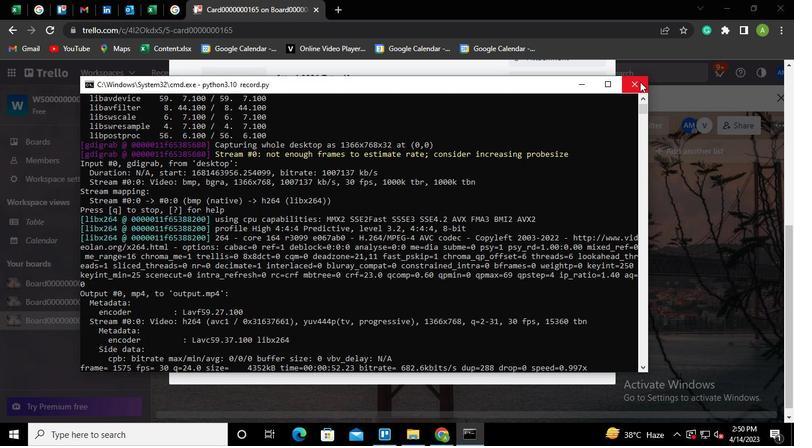 
